 Task: Look for space in Lucas, Brazil from 2nd September, 2023 to 6th September, 2023 for 2 adults in price range Rs.15000 to Rs.20000. Place can be entire place with 1  bedroom having 1 bed and 1 bathroom. Property type can be house, flat, guest house, hotel. Booking option can be shelf check-in. Required host language is Spanish.
Action: Mouse moved to (437, 103)
Screenshot: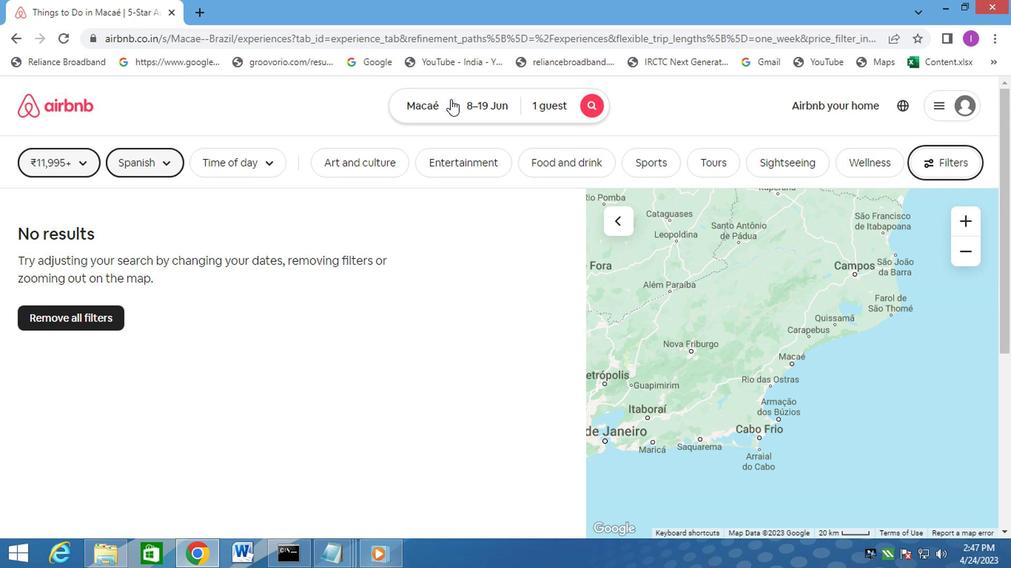 
Action: Mouse pressed left at (437, 103)
Screenshot: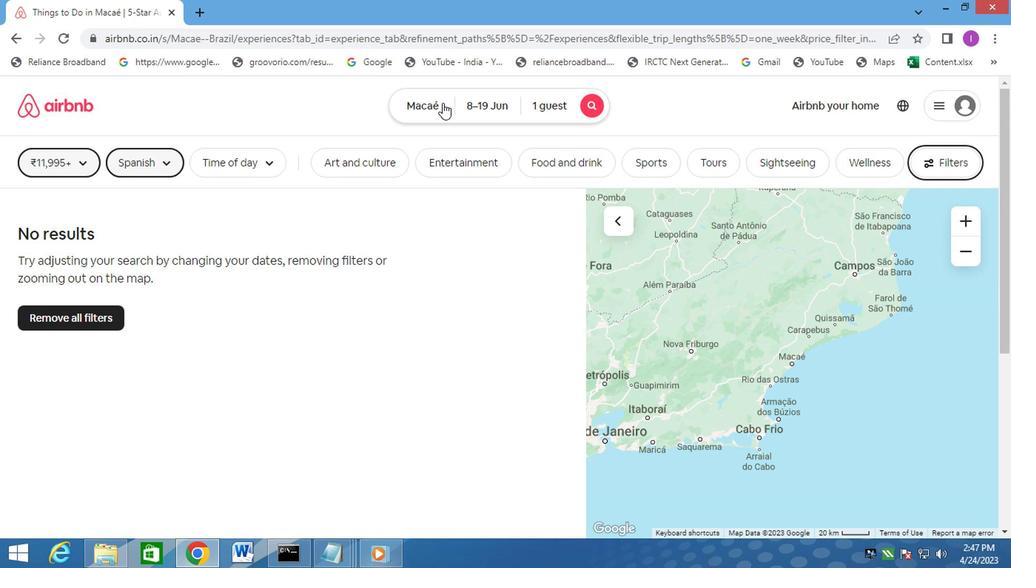 
Action: Mouse moved to (403, 159)
Screenshot: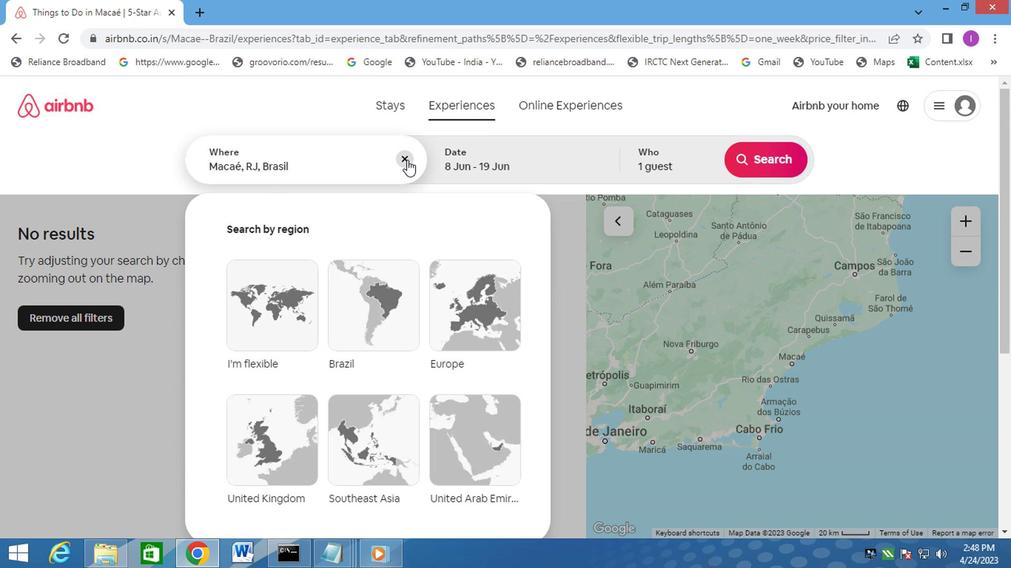 
Action: Mouse pressed left at (403, 159)
Screenshot: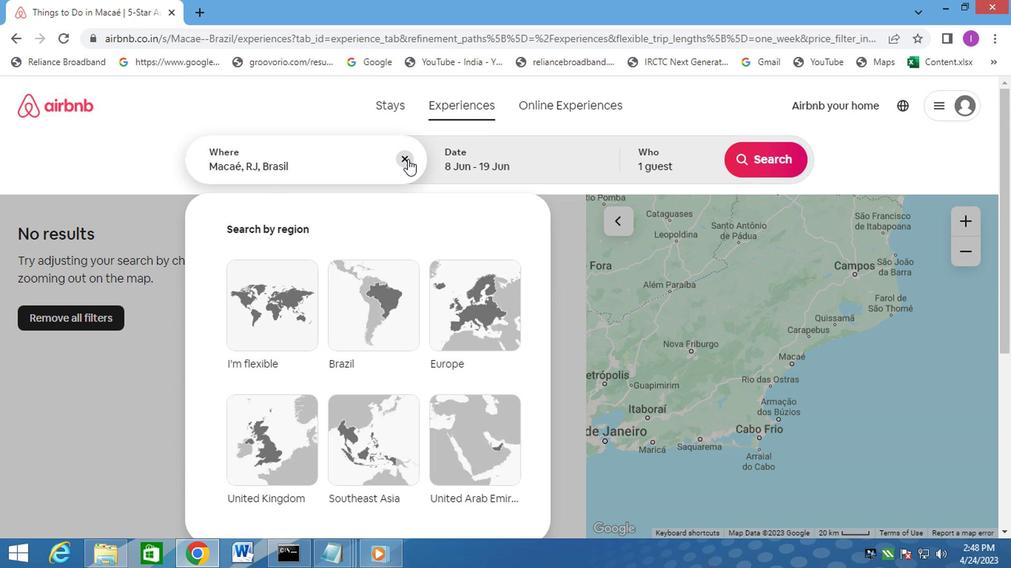 
Action: Mouse moved to (281, 166)
Screenshot: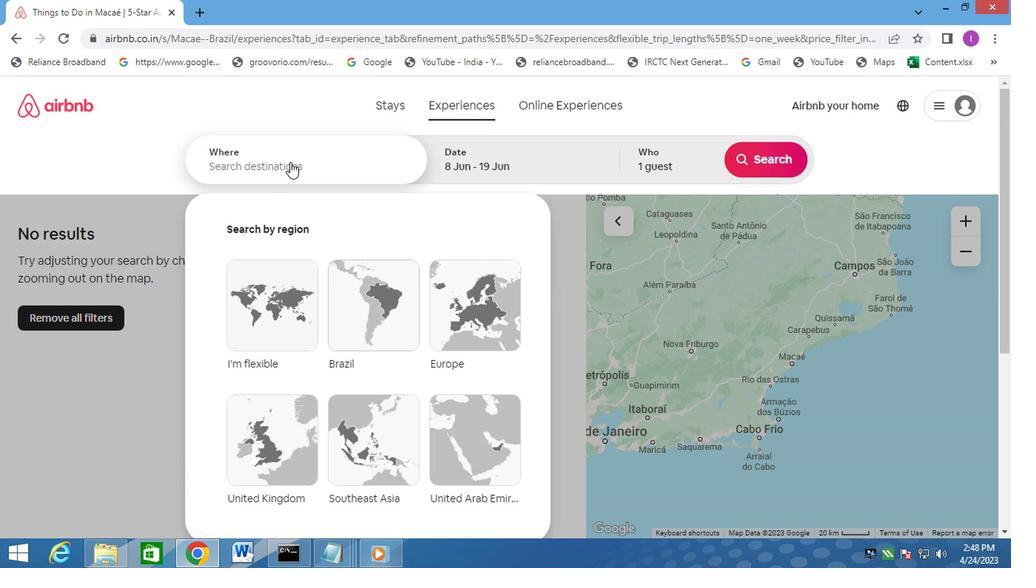 
Action: Mouse pressed left at (281, 166)
Screenshot: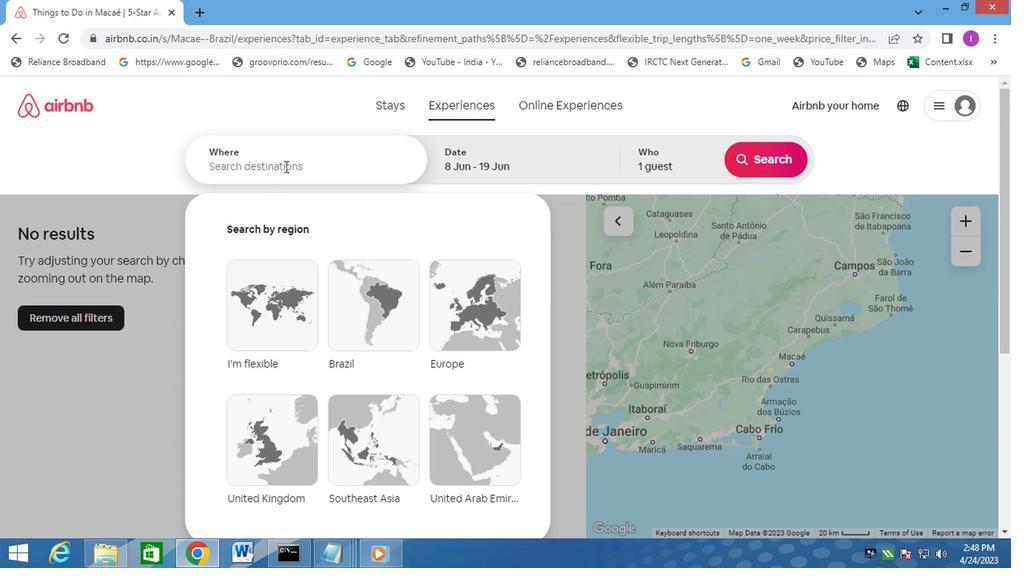 
Action: Mouse moved to (312, 173)
Screenshot: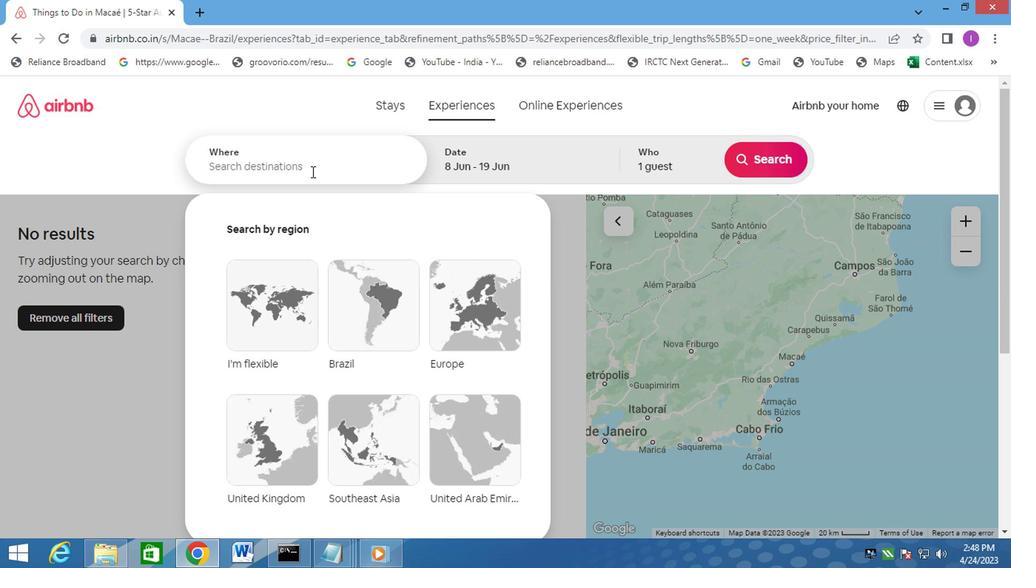 
Action: Key pressed <Key.shift>LUCAS
Screenshot: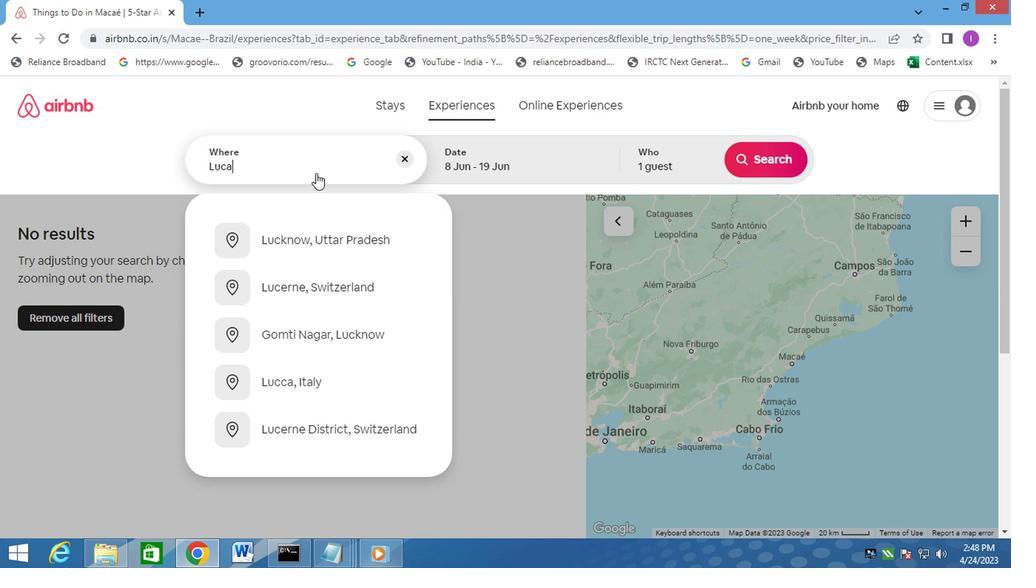 
Action: Mouse moved to (420, 134)
Screenshot: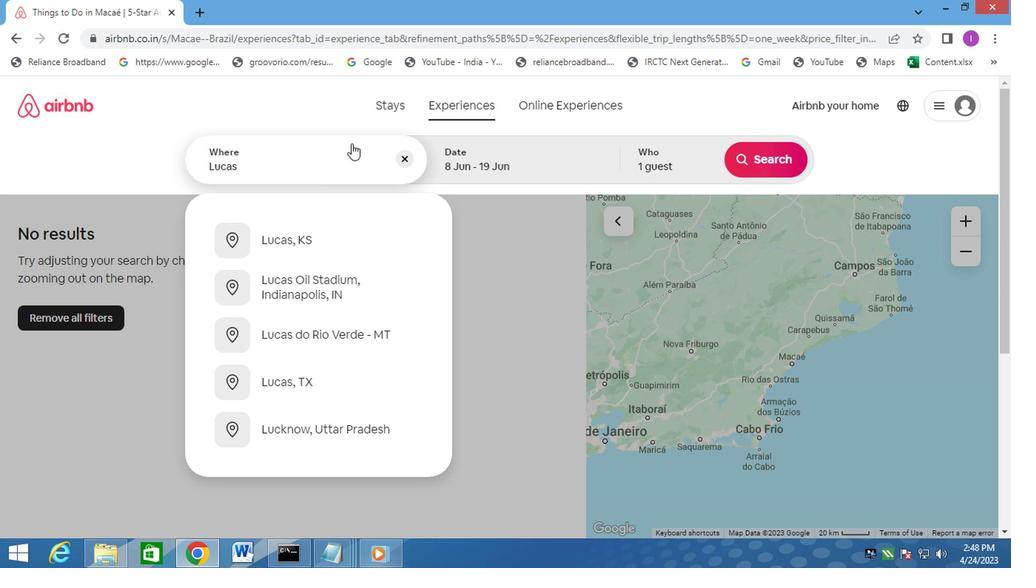 
Action: Key pressed ,<Key.shift>BRAZIL
Screenshot: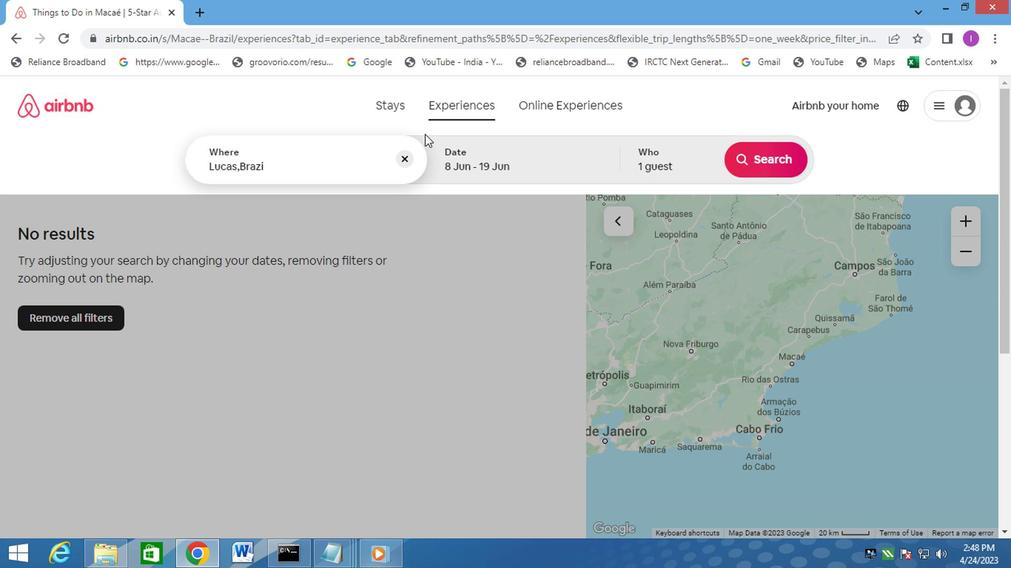 
Action: Mouse moved to (505, 172)
Screenshot: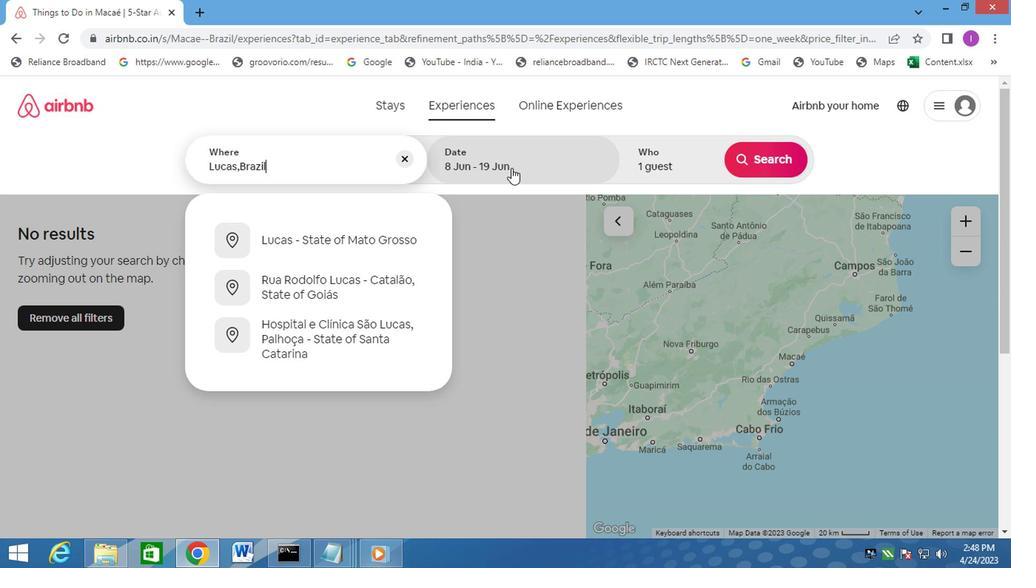 
Action: Mouse pressed left at (505, 172)
Screenshot: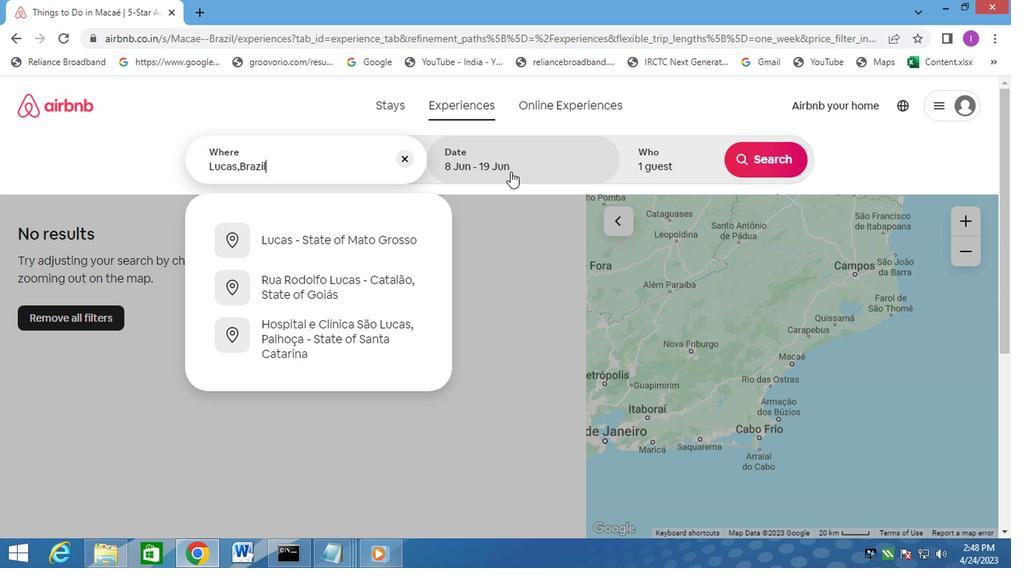 
Action: Mouse moved to (756, 243)
Screenshot: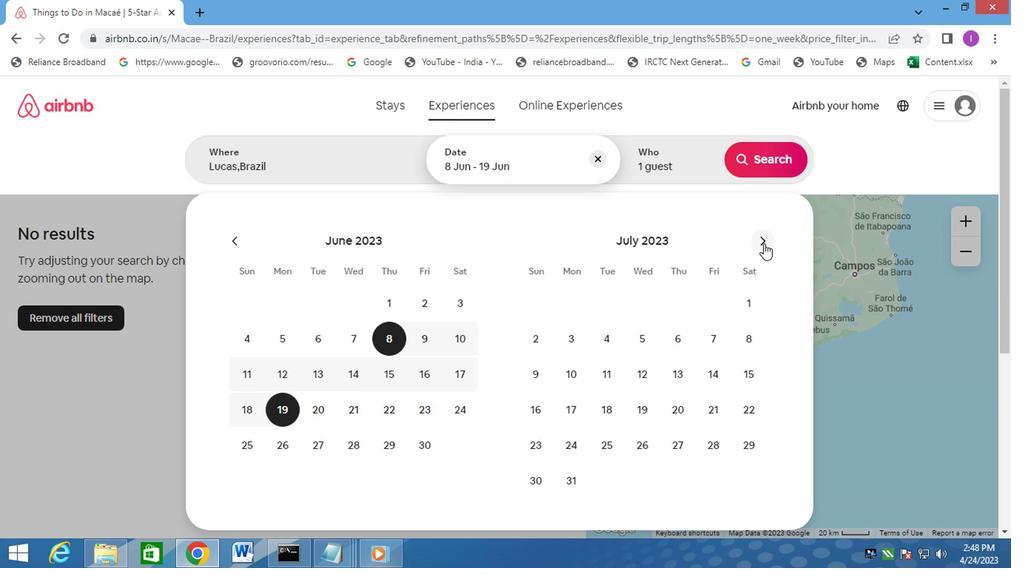 
Action: Mouse pressed left at (756, 243)
Screenshot: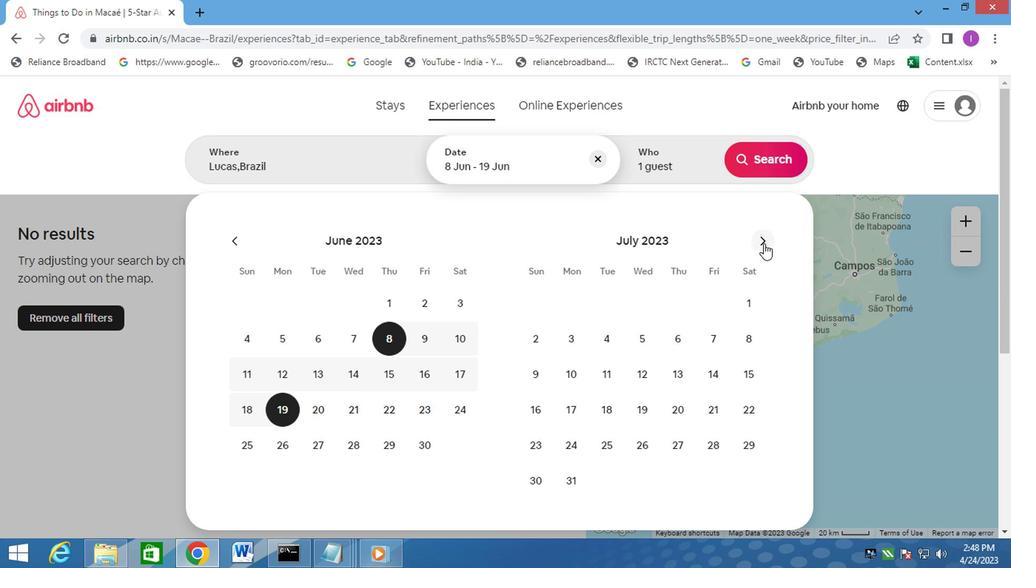 
Action: Mouse moved to (760, 239)
Screenshot: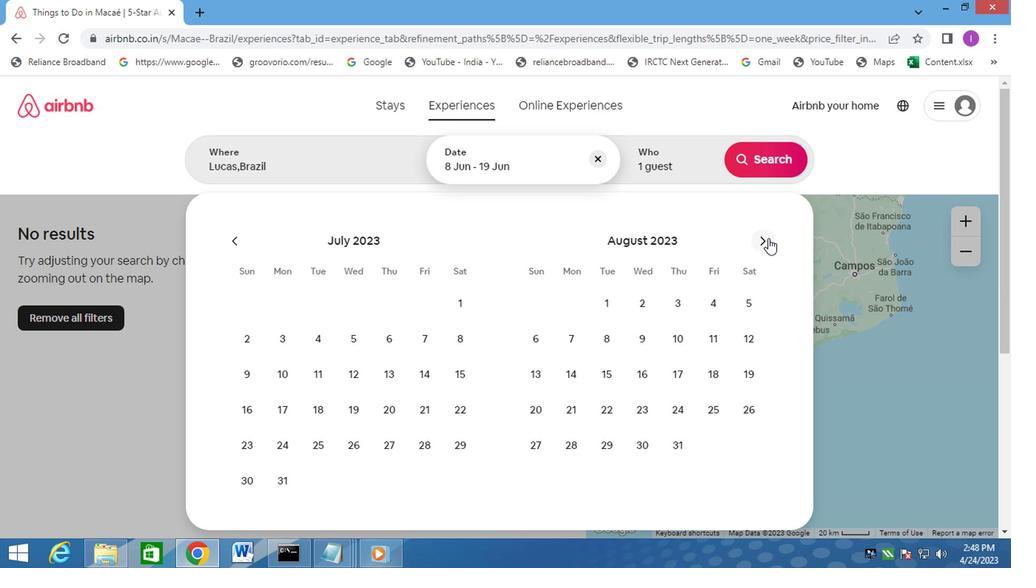 
Action: Mouse pressed left at (760, 239)
Screenshot: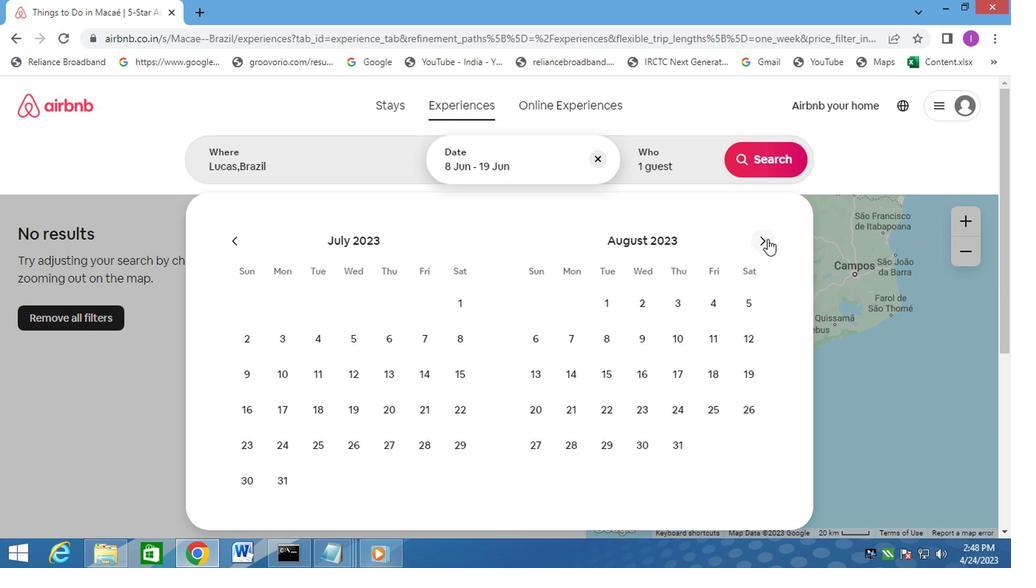 
Action: Mouse moved to (741, 301)
Screenshot: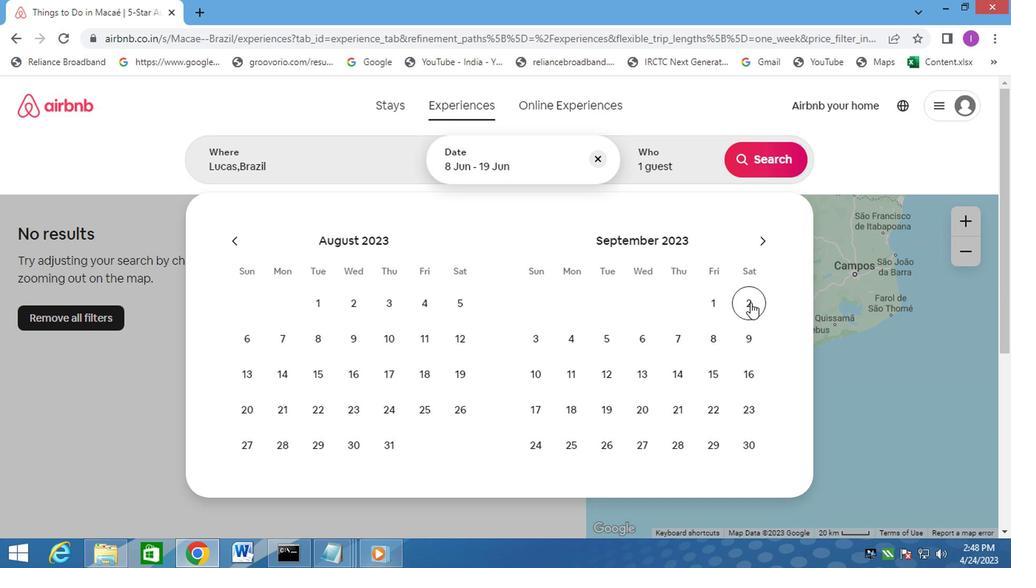 
Action: Mouse pressed left at (741, 301)
Screenshot: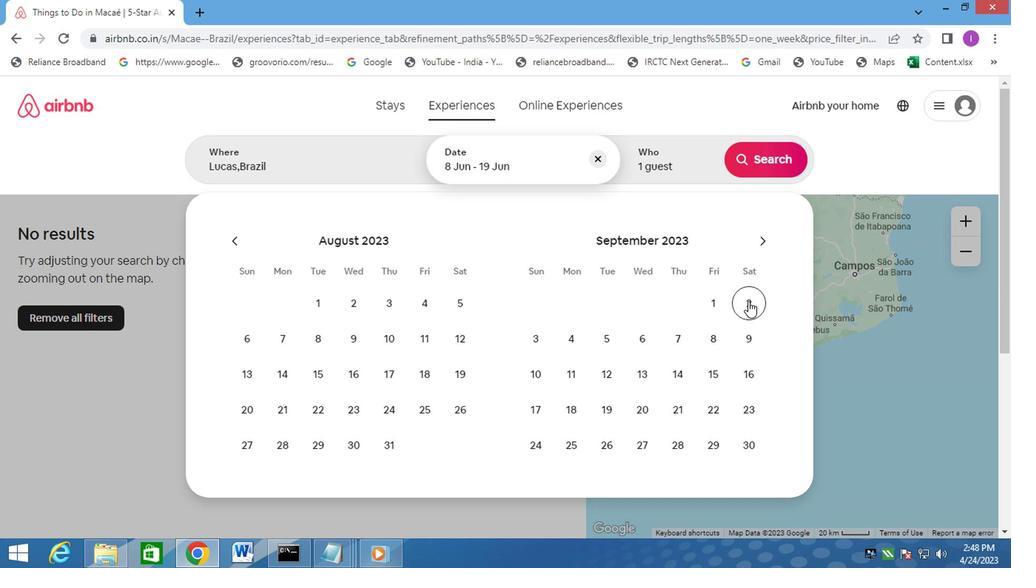 
Action: Mouse moved to (633, 338)
Screenshot: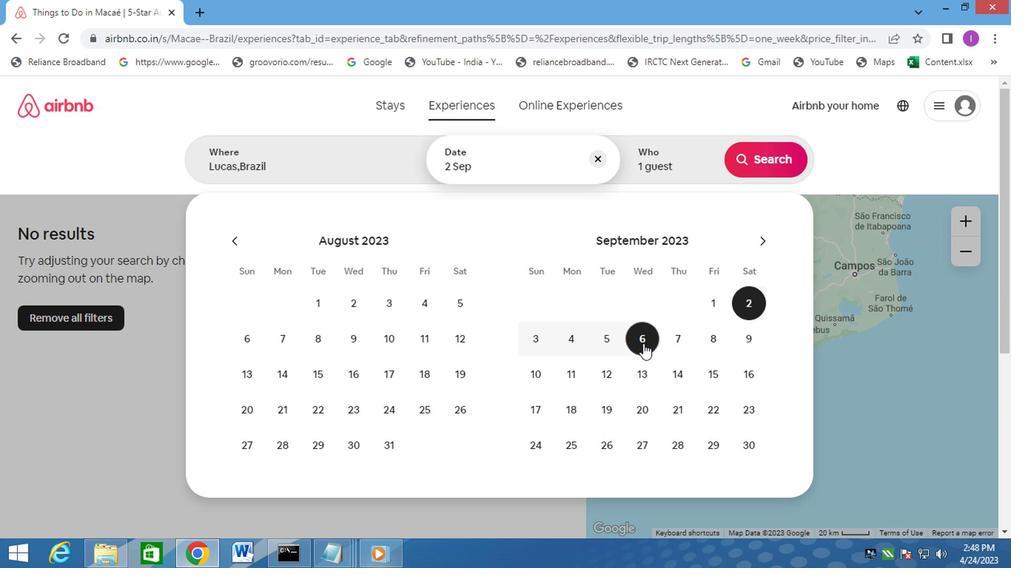 
Action: Mouse pressed left at (633, 338)
Screenshot: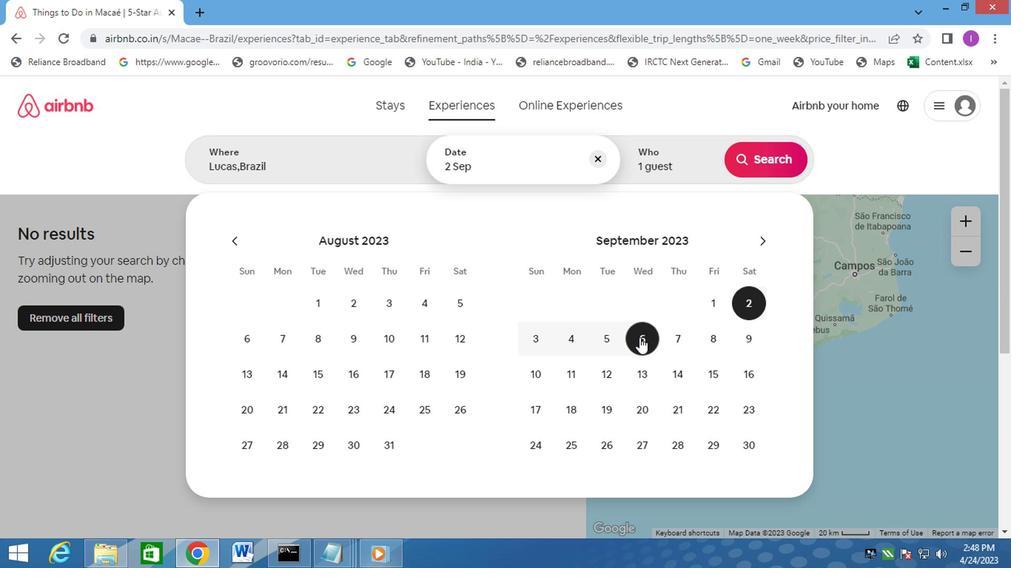 
Action: Mouse moved to (659, 167)
Screenshot: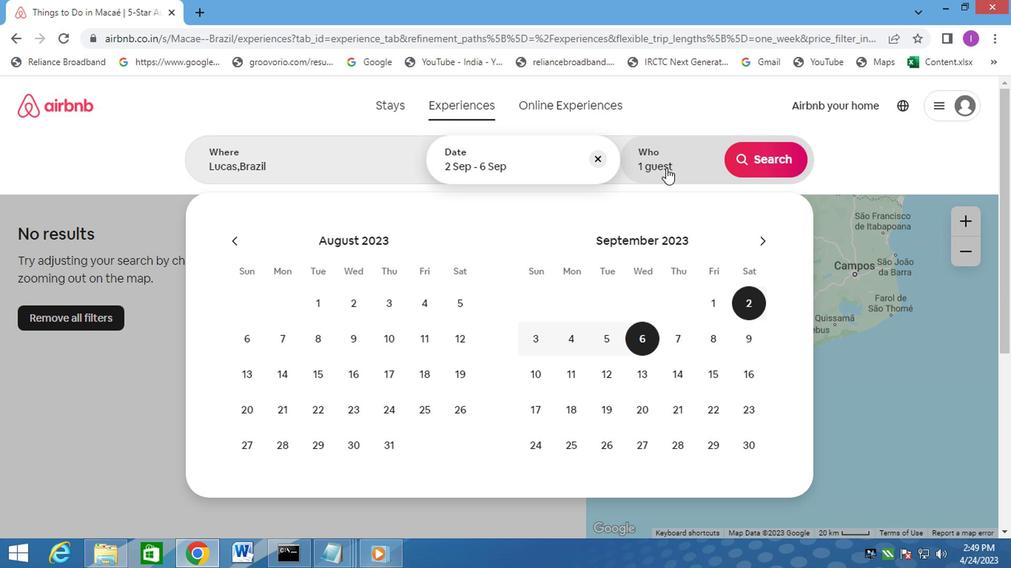 
Action: Mouse pressed left at (659, 167)
Screenshot: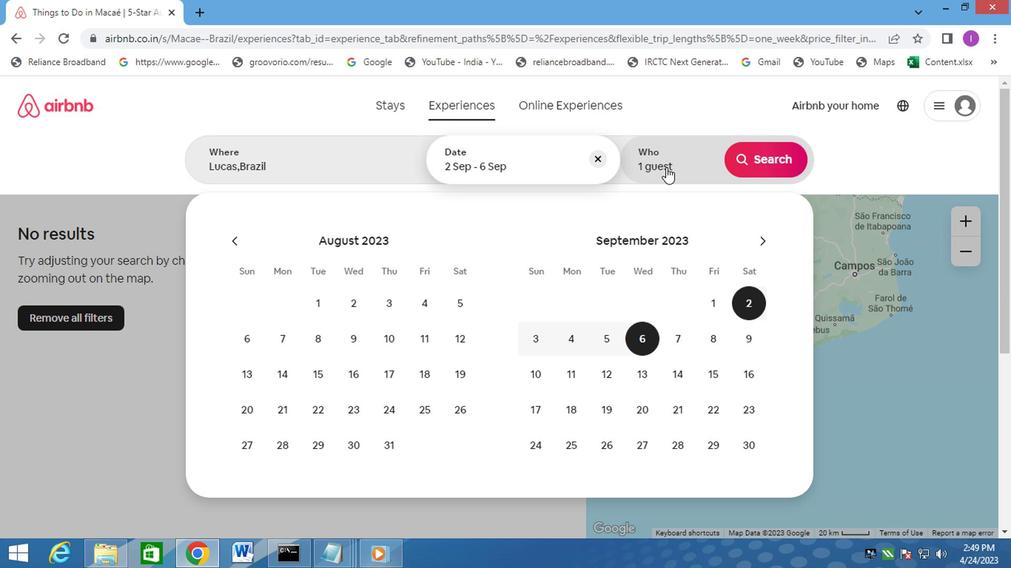 
Action: Mouse moved to (758, 238)
Screenshot: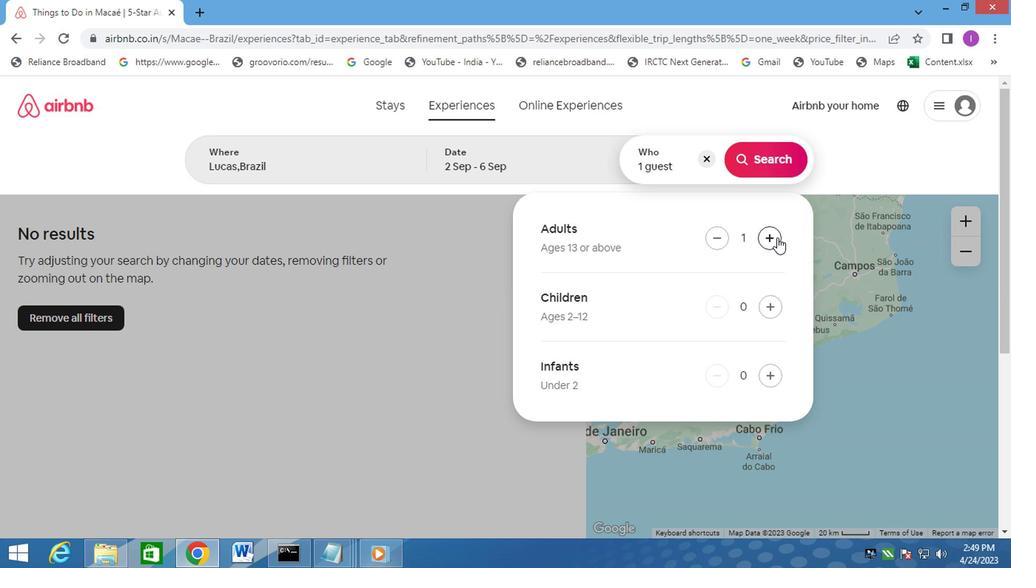 
Action: Mouse pressed left at (758, 238)
Screenshot: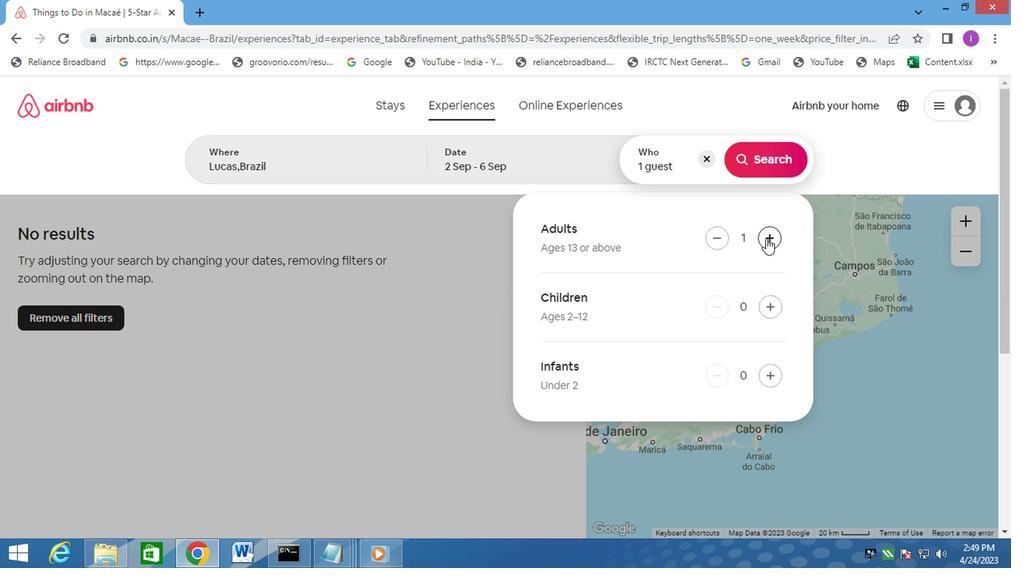 
Action: Mouse moved to (765, 163)
Screenshot: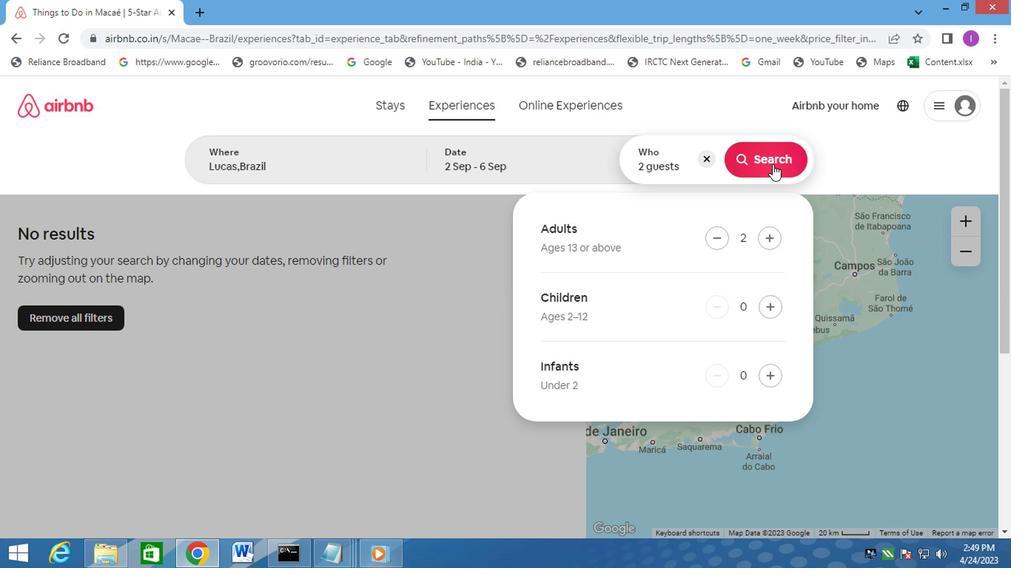 
Action: Mouse pressed left at (765, 163)
Screenshot: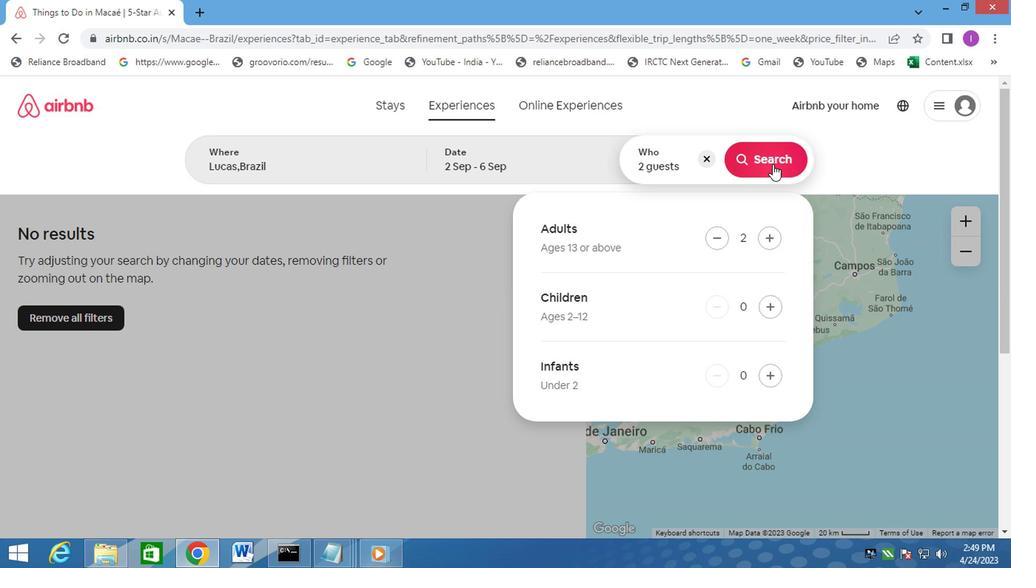 
Action: Mouse moved to (928, 170)
Screenshot: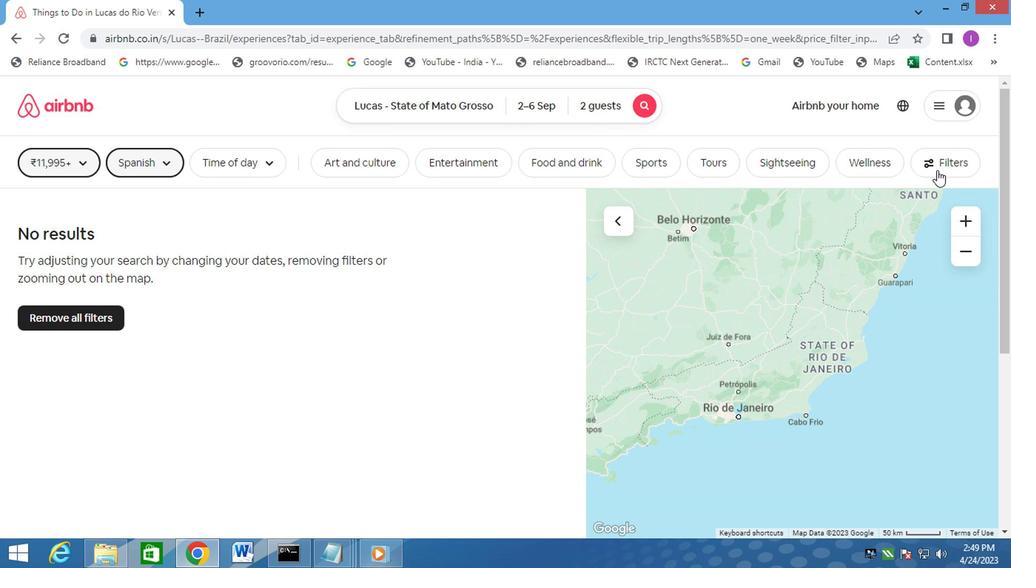 
Action: Mouse pressed left at (928, 170)
Screenshot: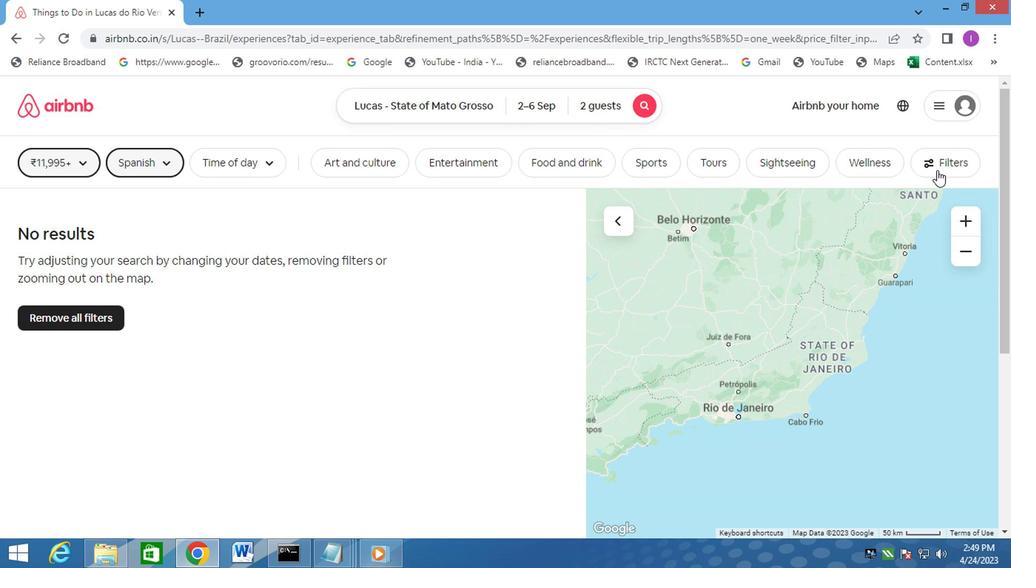 
Action: Mouse moved to (396, 263)
Screenshot: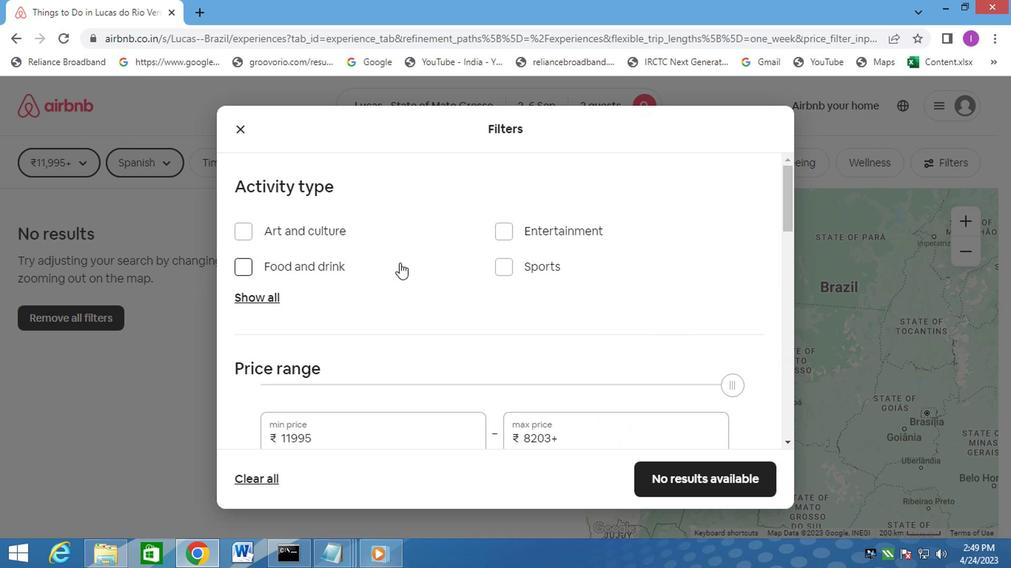 
Action: Mouse scrolled (396, 262) with delta (0, 0)
Screenshot: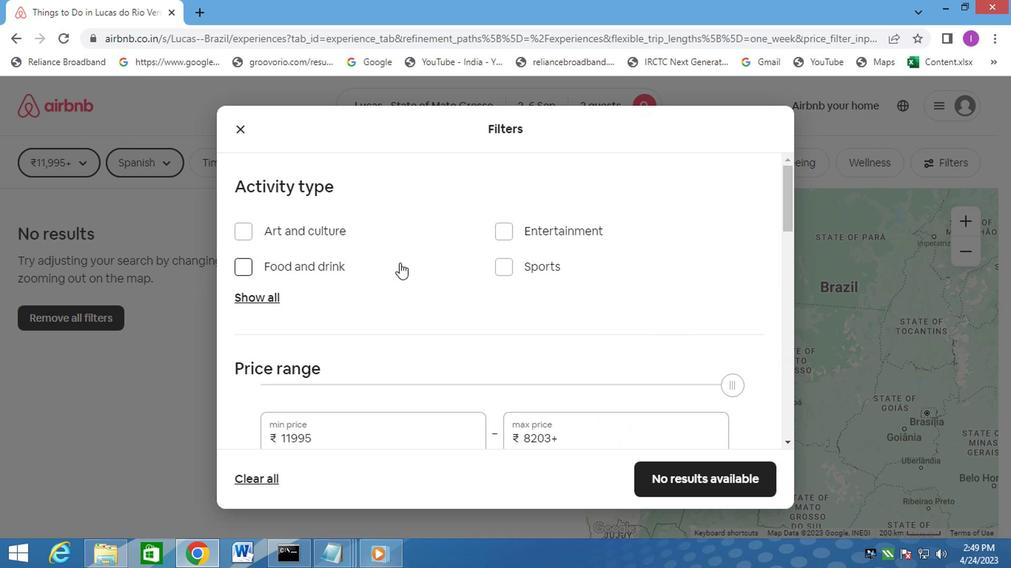 
Action: Mouse moved to (396, 268)
Screenshot: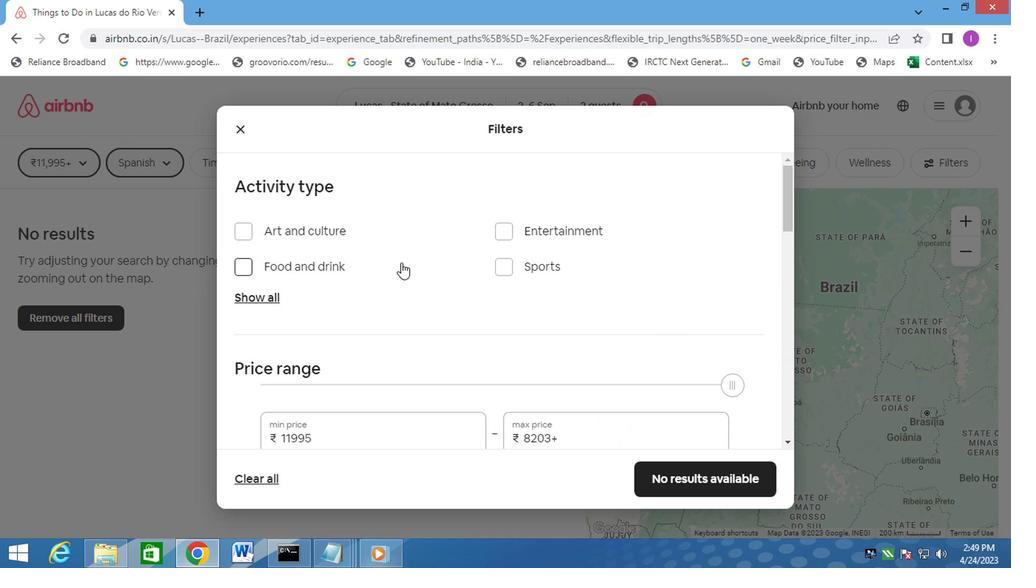 
Action: Mouse scrolled (396, 267) with delta (0, -1)
Screenshot: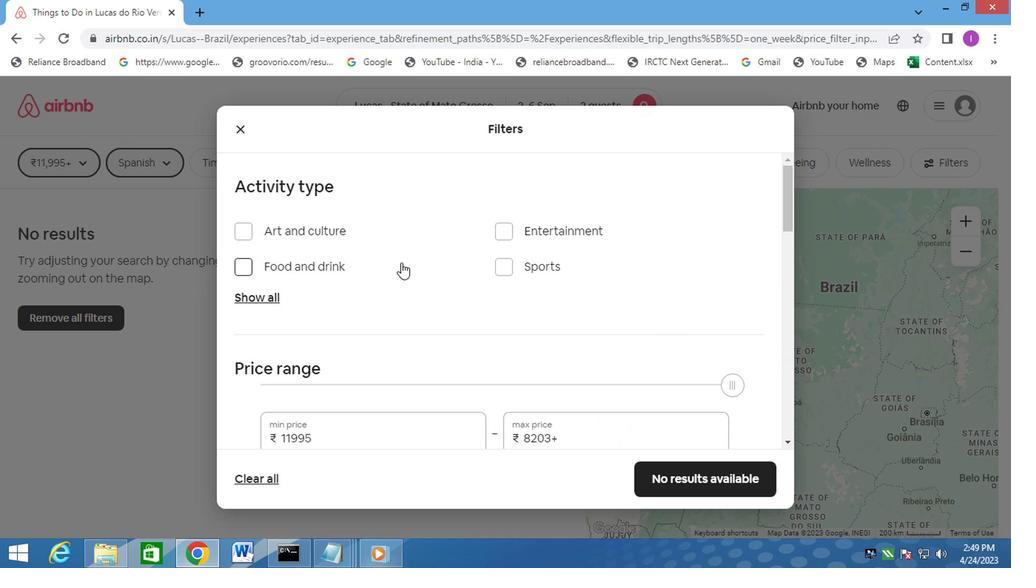 
Action: Mouse moved to (328, 292)
Screenshot: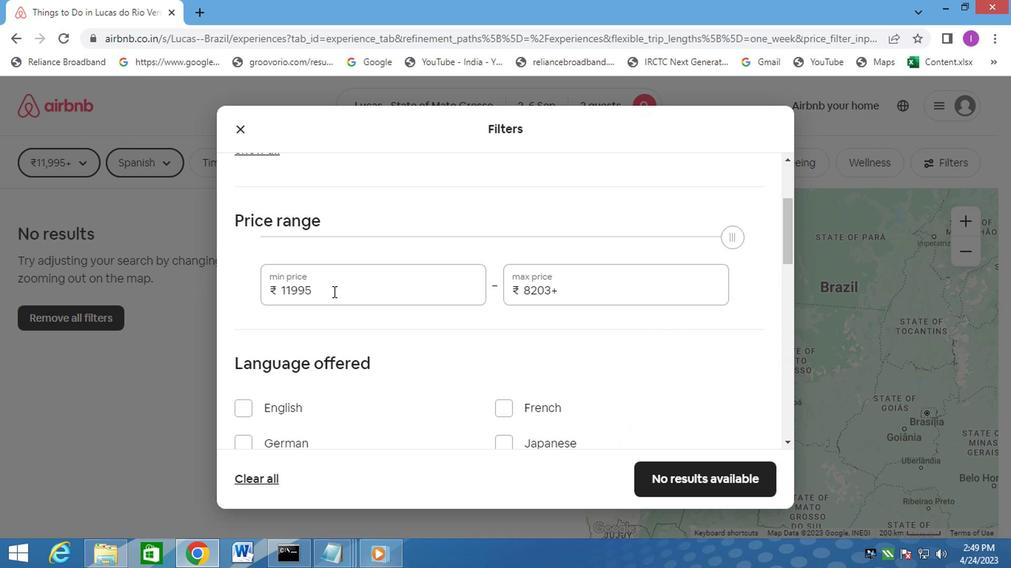 
Action: Mouse pressed left at (328, 292)
Screenshot: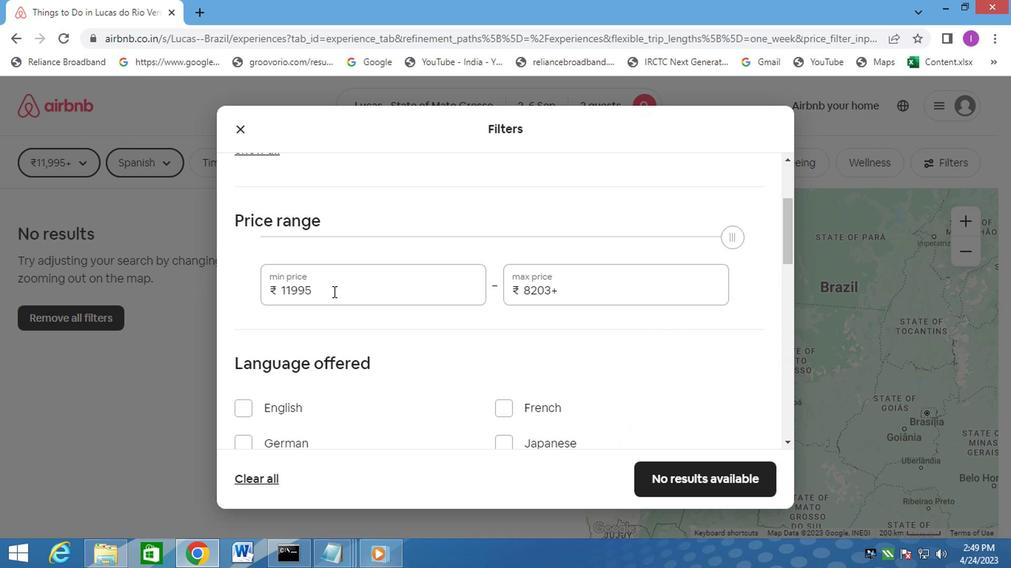
Action: Mouse moved to (526, 252)
Screenshot: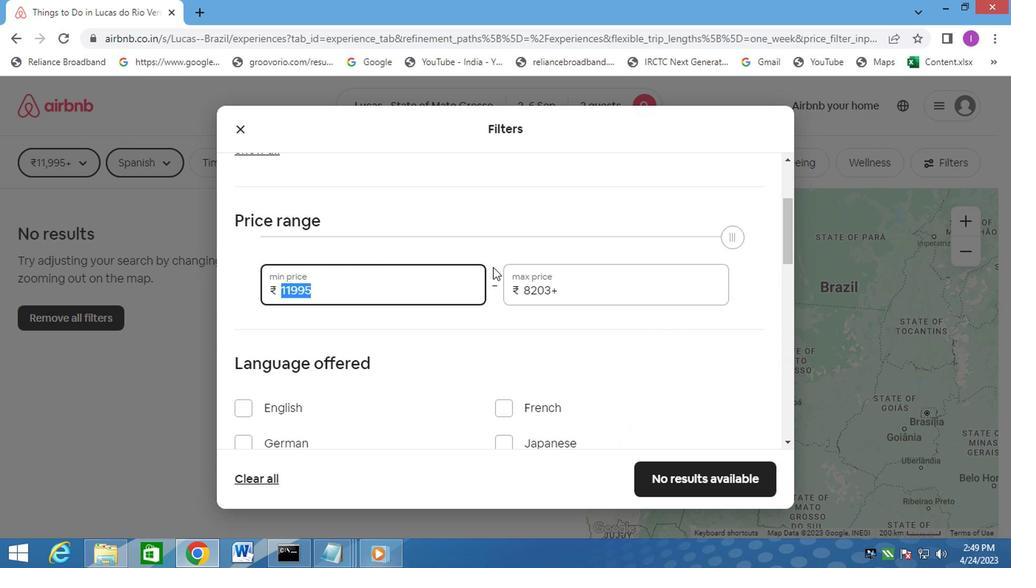 
Action: Key pressed 15000
Screenshot: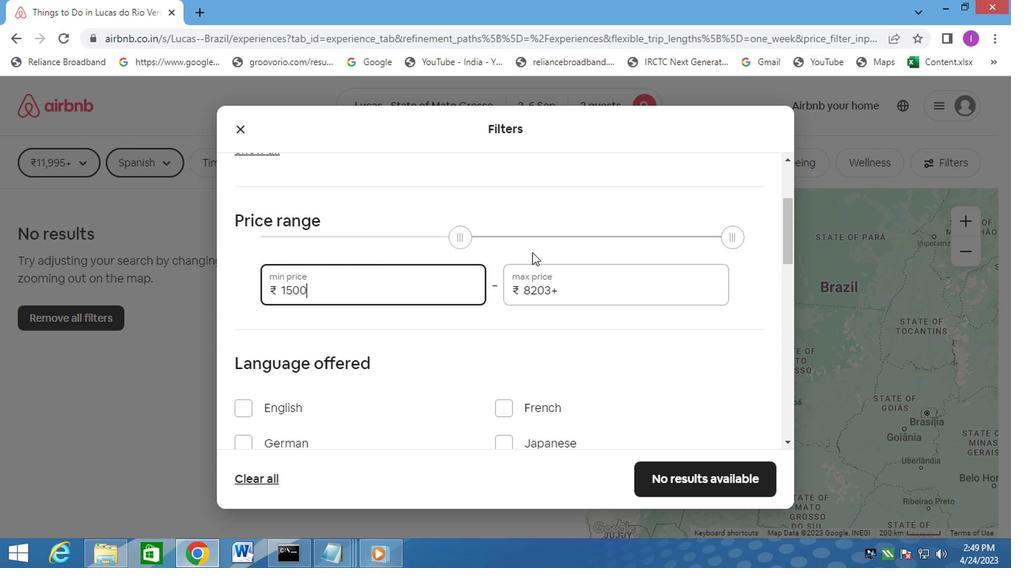 
Action: Mouse moved to (546, 248)
Screenshot: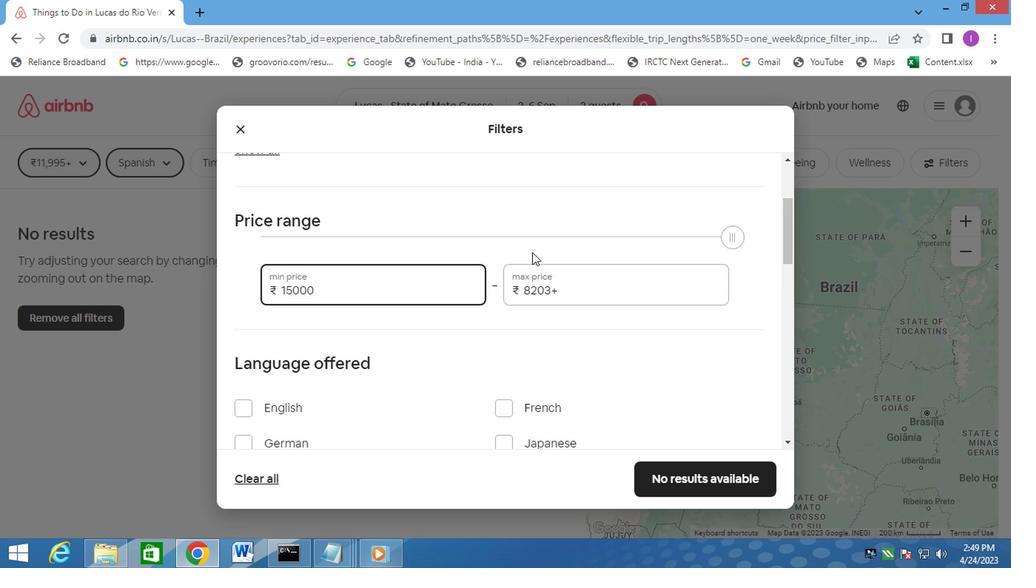 
Action: Mouse scrolled (546, 247) with delta (0, -1)
Screenshot: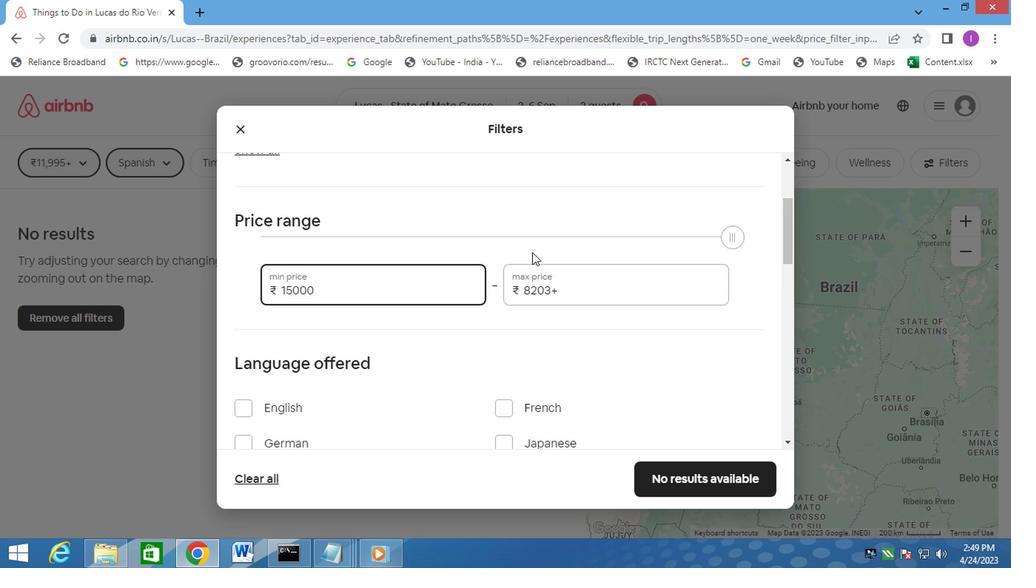 
Action: Mouse moved to (565, 215)
Screenshot: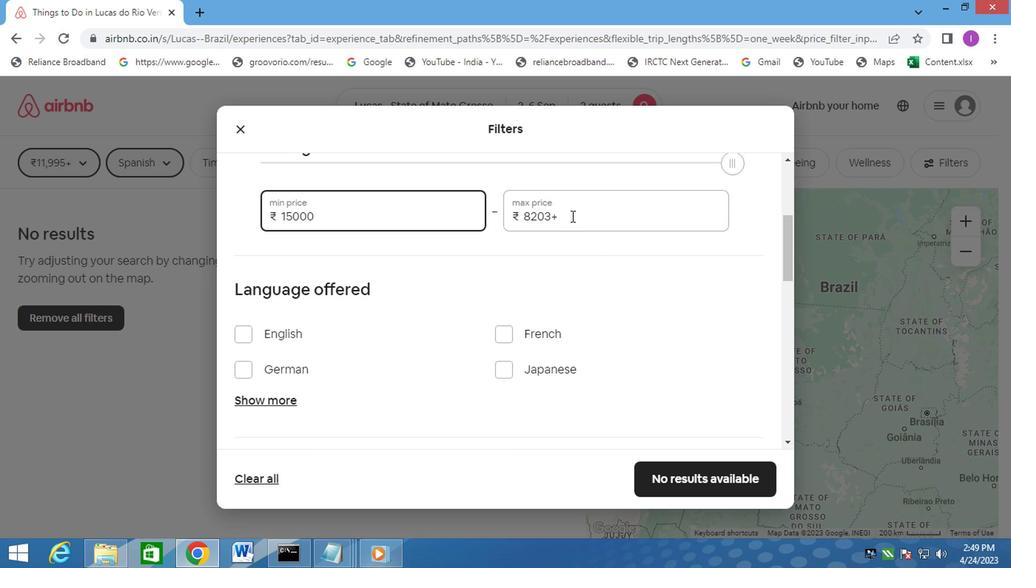 
Action: Mouse pressed left at (565, 215)
Screenshot: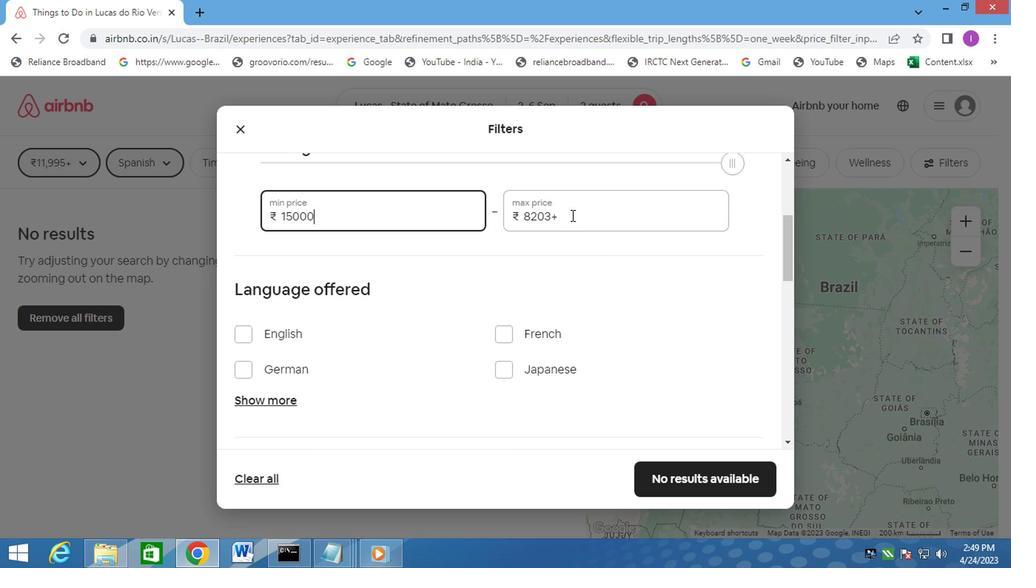 
Action: Mouse moved to (713, 214)
Screenshot: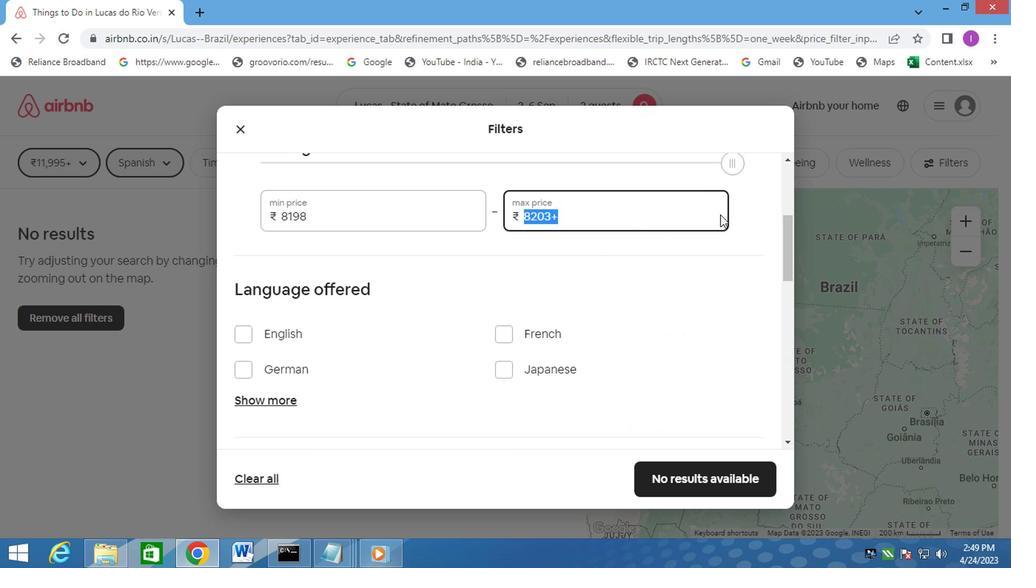 
Action: Key pressed 20000
Screenshot: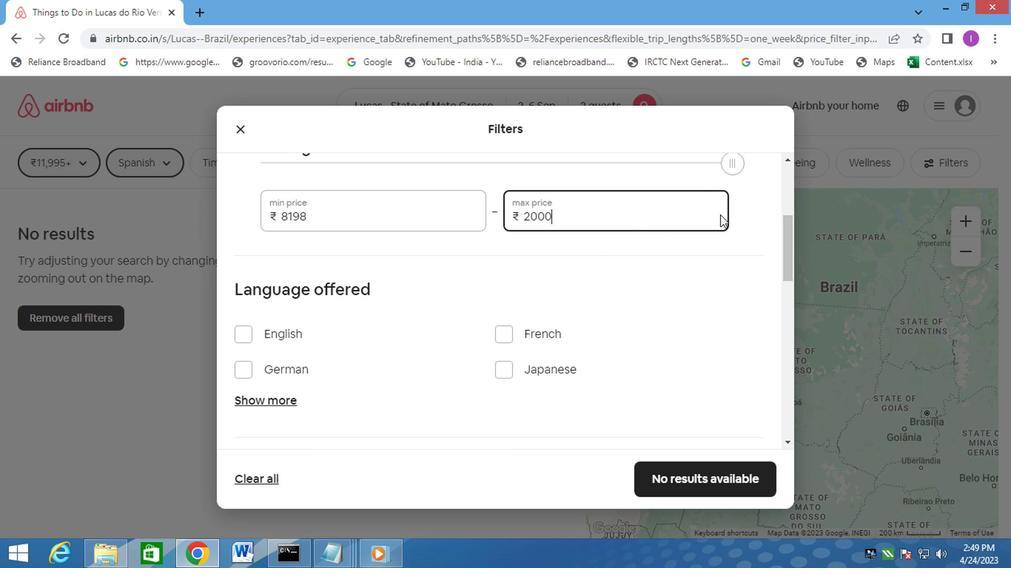 
Action: Mouse moved to (344, 213)
Screenshot: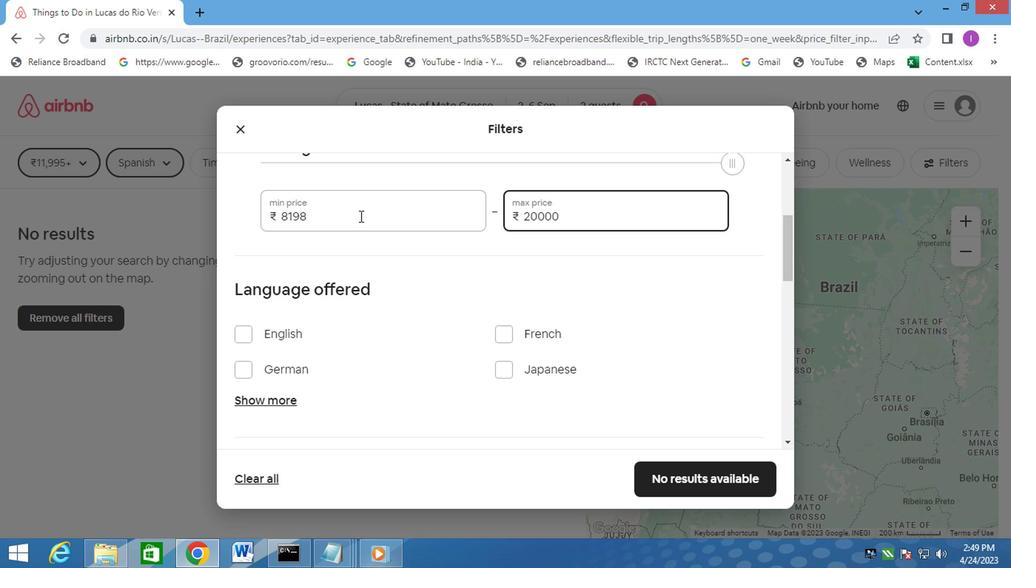 
Action: Mouse pressed left at (344, 213)
Screenshot: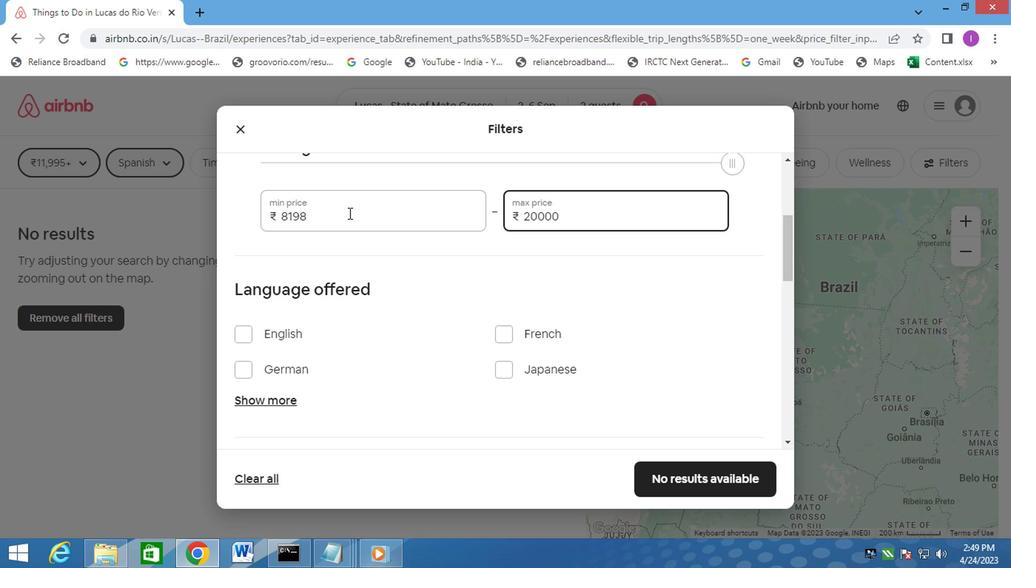 
Action: Mouse moved to (270, 217)
Screenshot: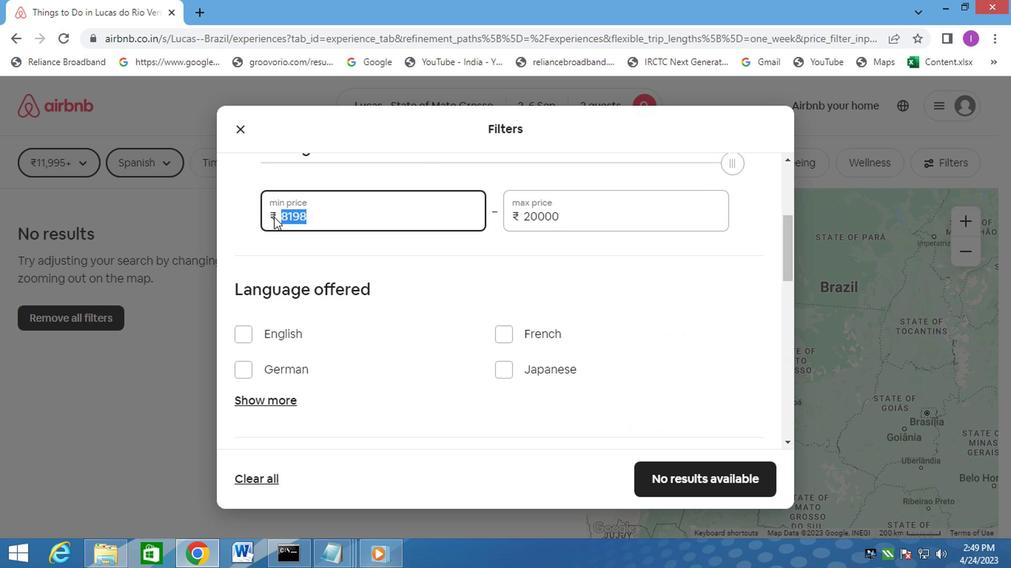 
Action: Mouse pressed left at (270, 217)
Screenshot: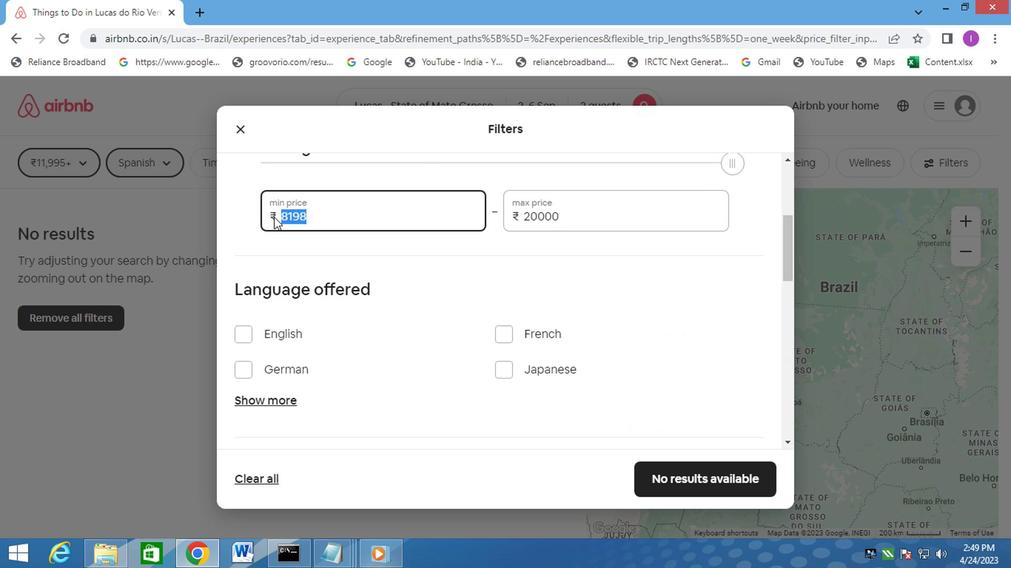 
Action: Mouse pressed left at (270, 217)
Screenshot: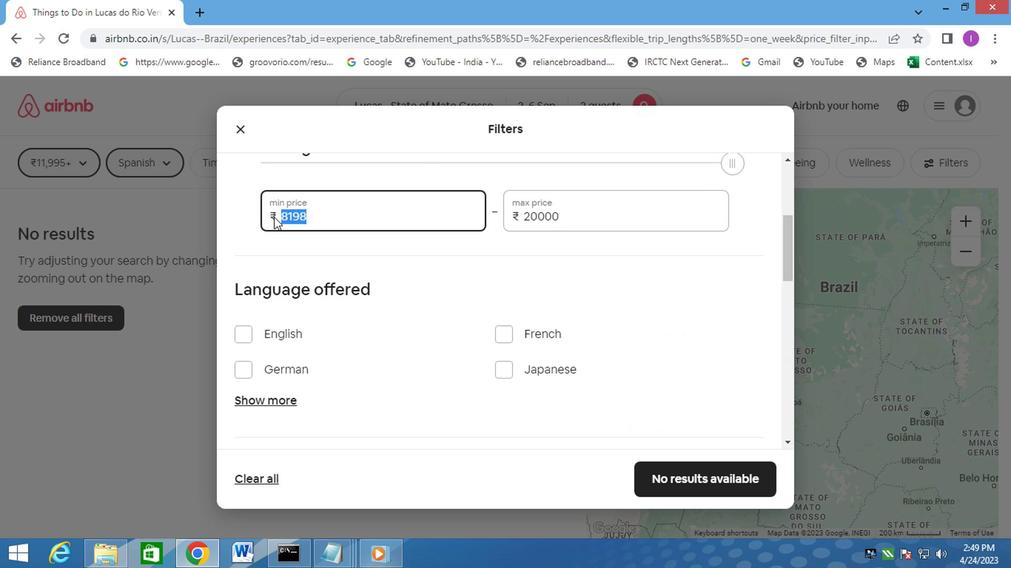 
Action: Mouse moved to (468, 184)
Screenshot: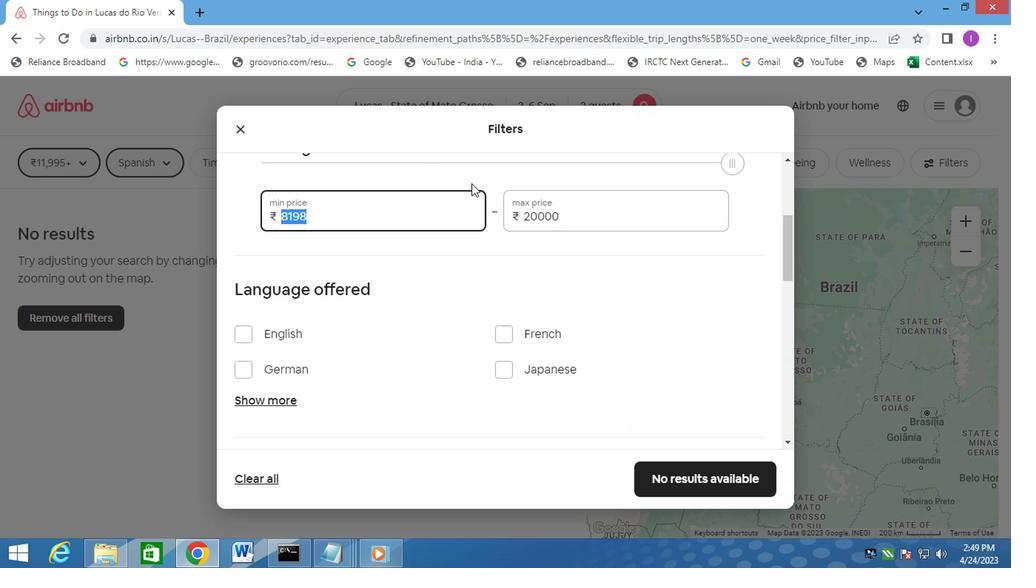 
Action: Key pressed 15000
Screenshot: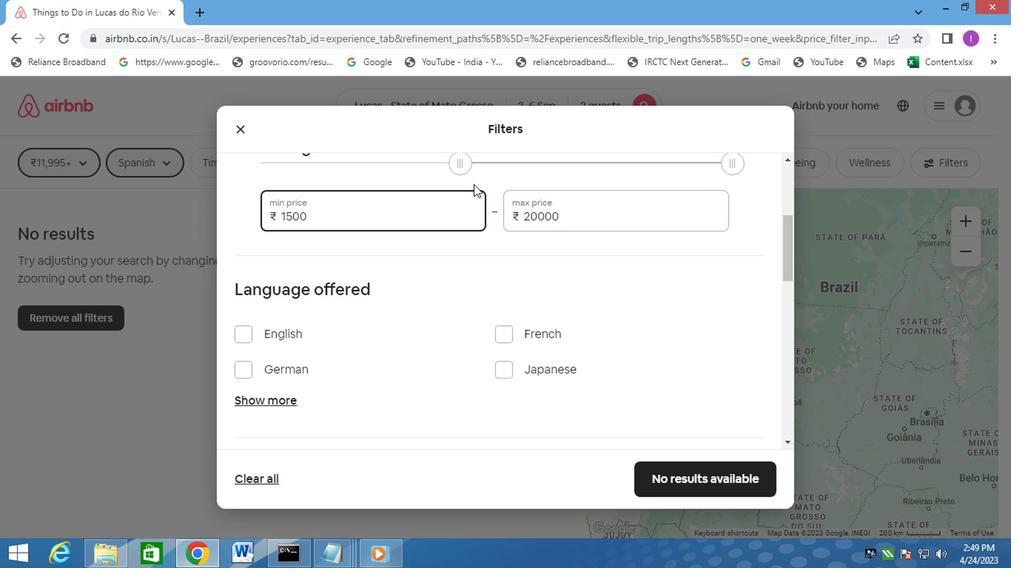 
Action: Mouse moved to (279, 403)
Screenshot: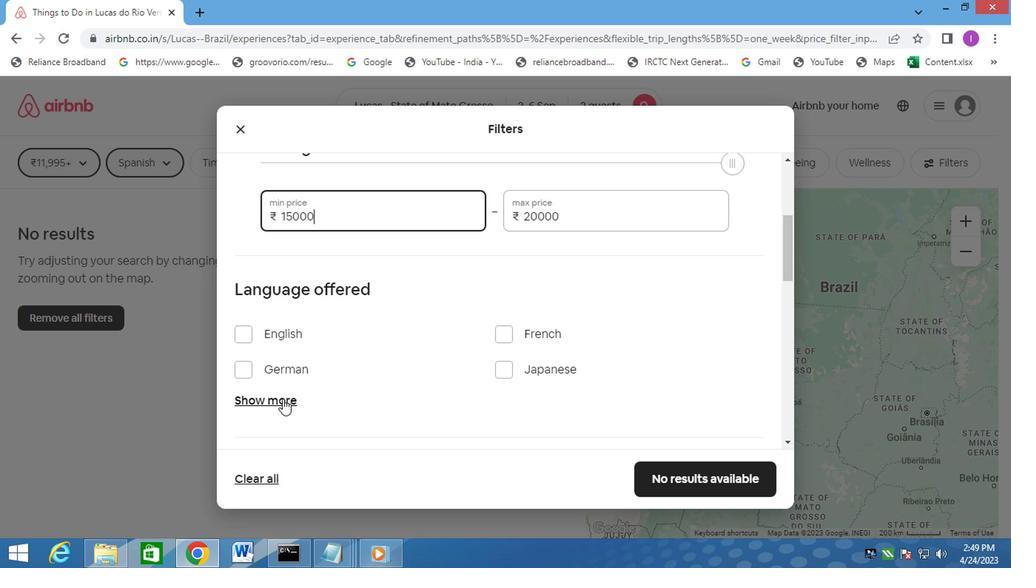 
Action: Mouse pressed left at (279, 403)
Screenshot: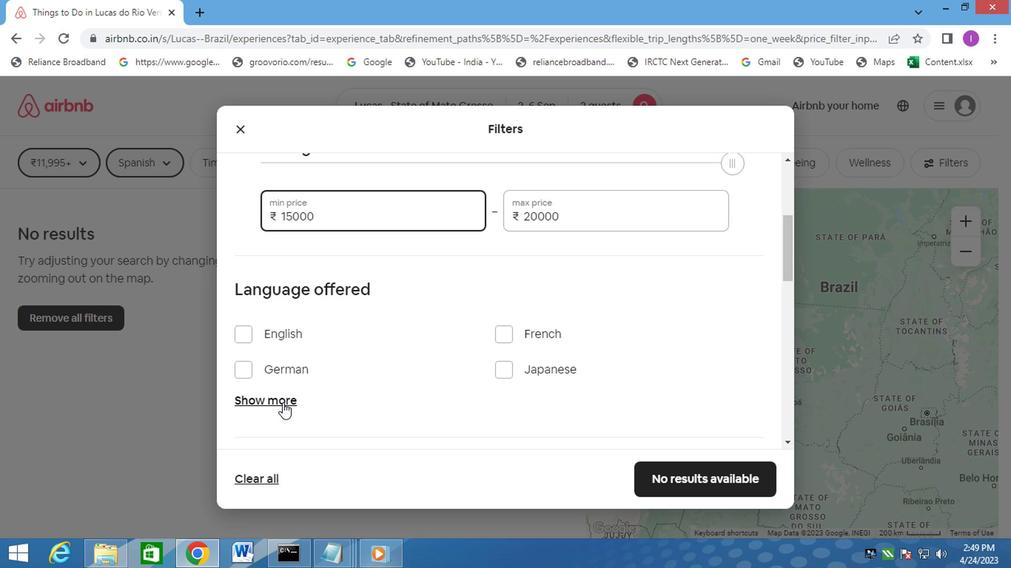 
Action: Mouse moved to (381, 388)
Screenshot: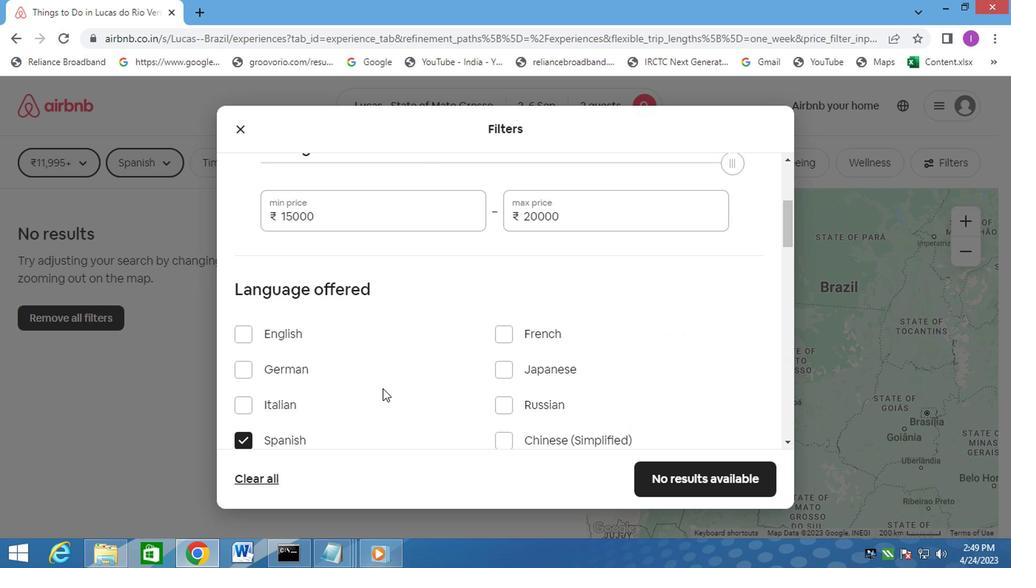 
Action: Mouse scrolled (381, 388) with delta (0, 0)
Screenshot: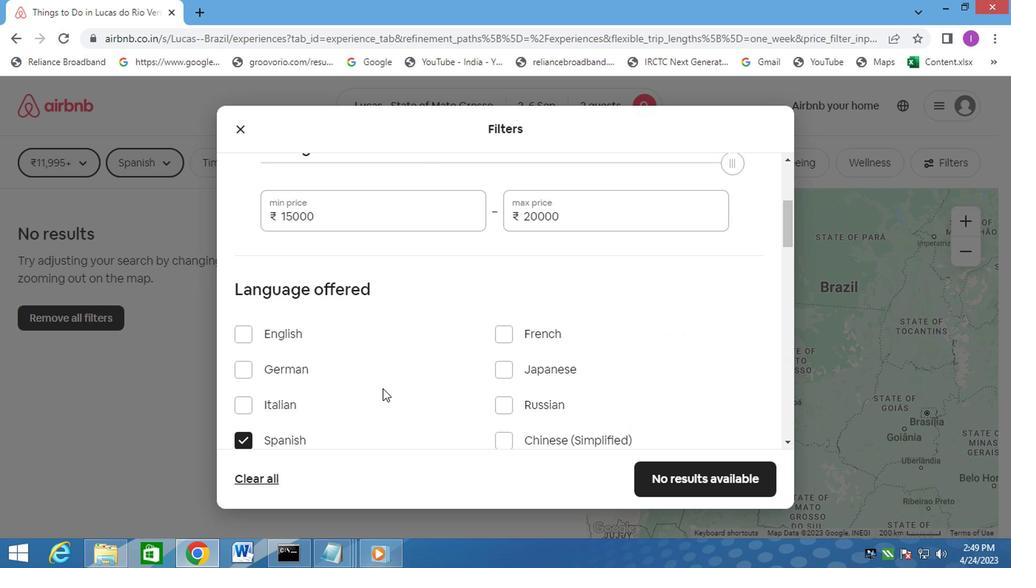 
Action: Mouse moved to (441, 413)
Screenshot: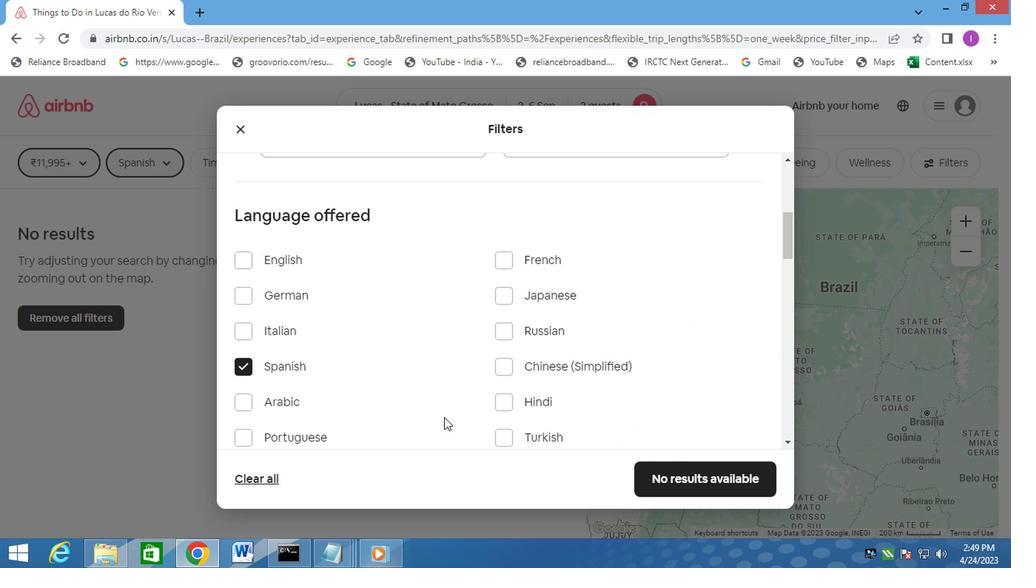 
Action: Mouse scrolled (441, 413) with delta (0, 0)
Screenshot: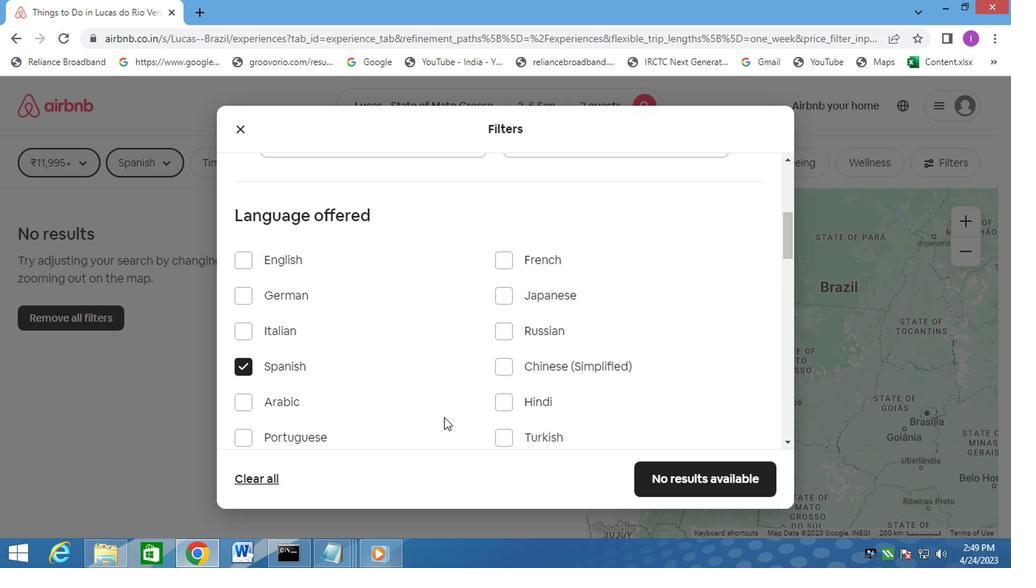 
Action: Mouse scrolled (441, 413) with delta (0, 0)
Screenshot: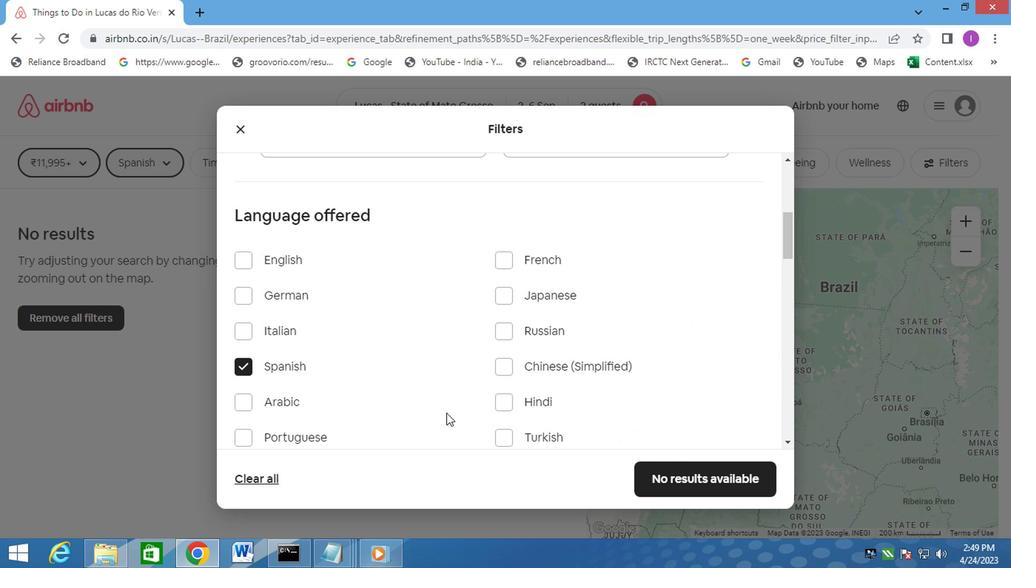 
Action: Mouse scrolled (441, 413) with delta (0, 0)
Screenshot: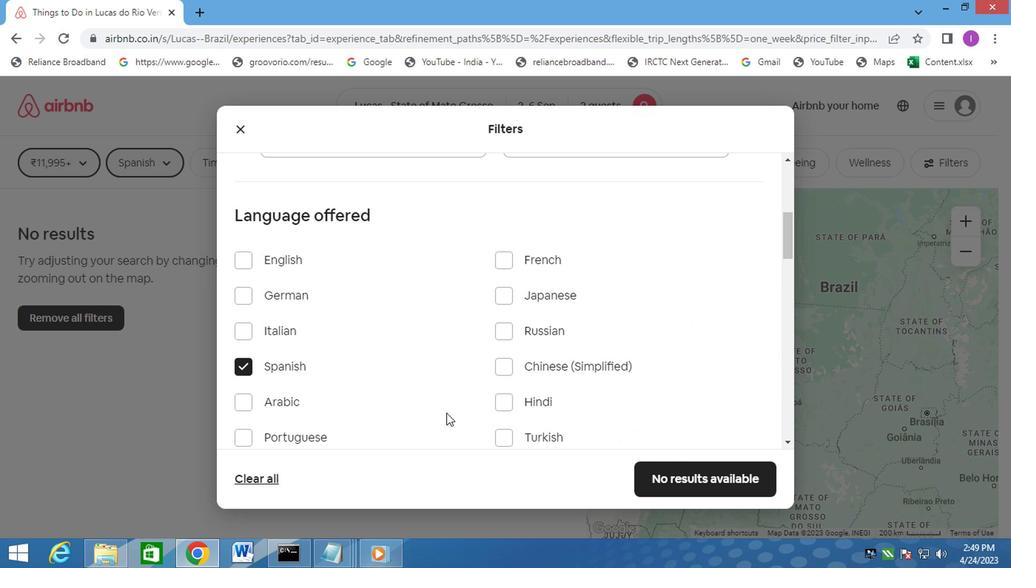 
Action: Mouse moved to (445, 402)
Screenshot: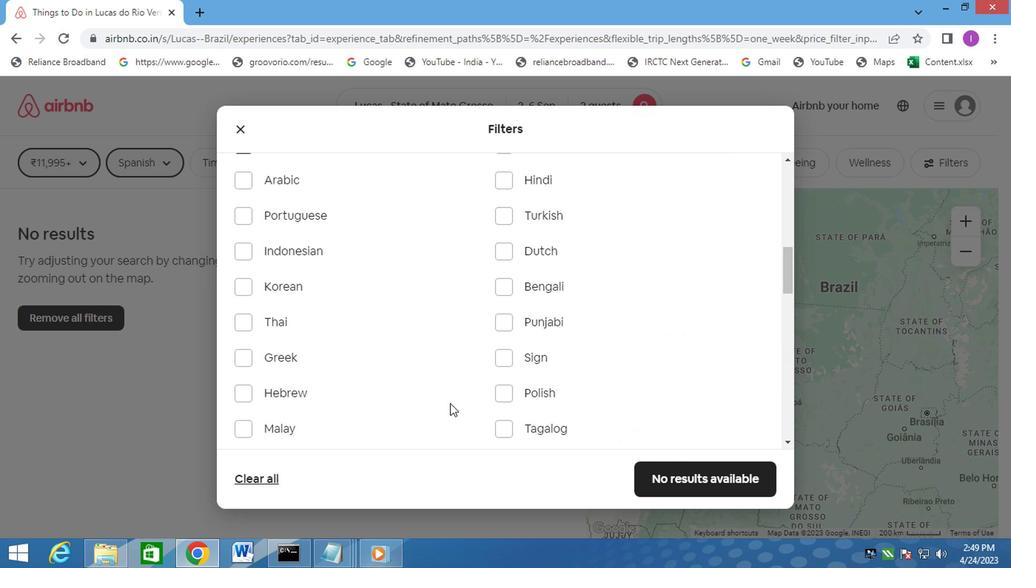 
Action: Mouse scrolled (445, 401) with delta (0, -1)
Screenshot: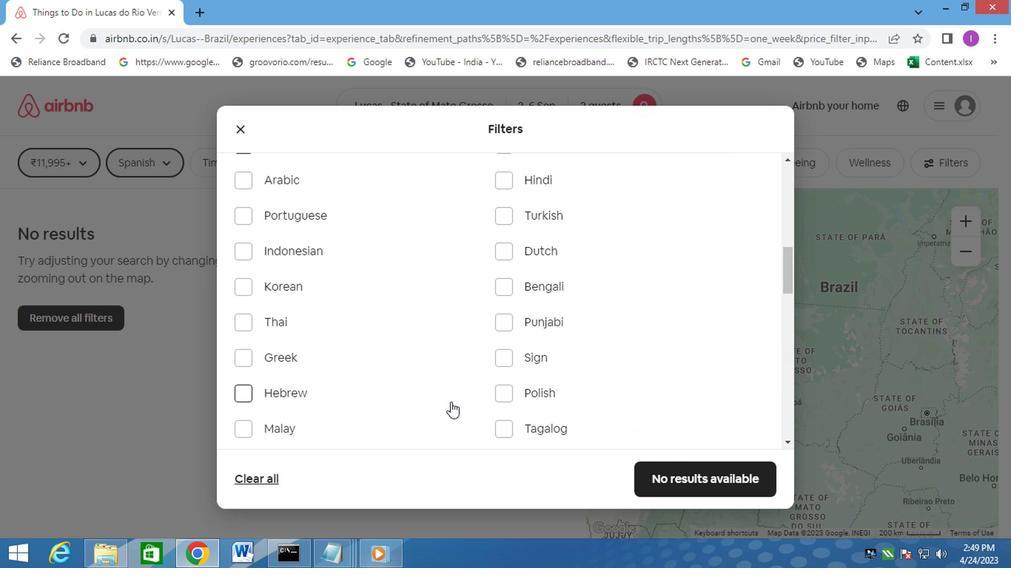 
Action: Mouse scrolled (445, 401) with delta (0, -1)
Screenshot: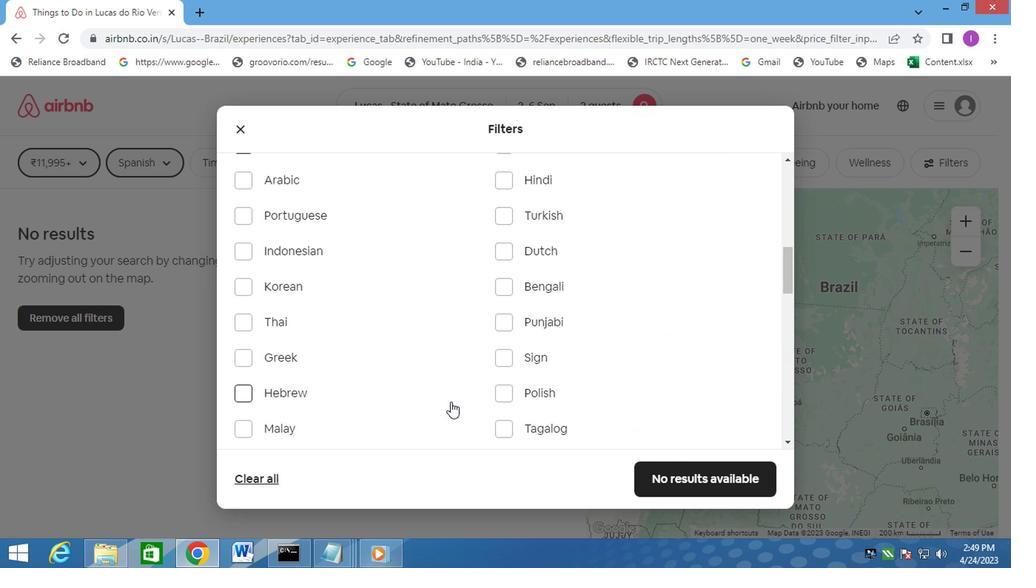 
Action: Mouse scrolled (445, 401) with delta (0, -1)
Screenshot: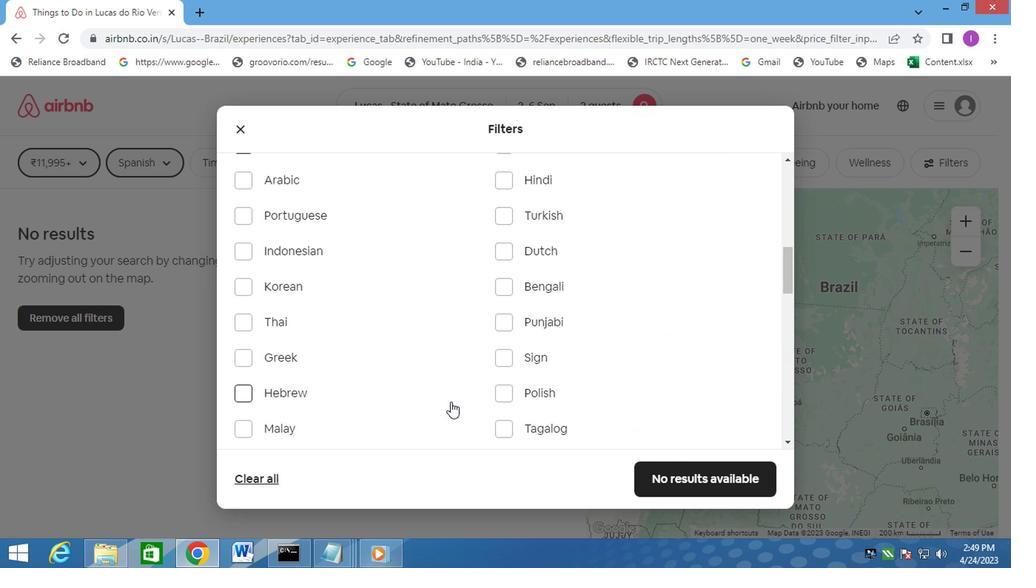 
Action: Mouse moved to (456, 397)
Screenshot: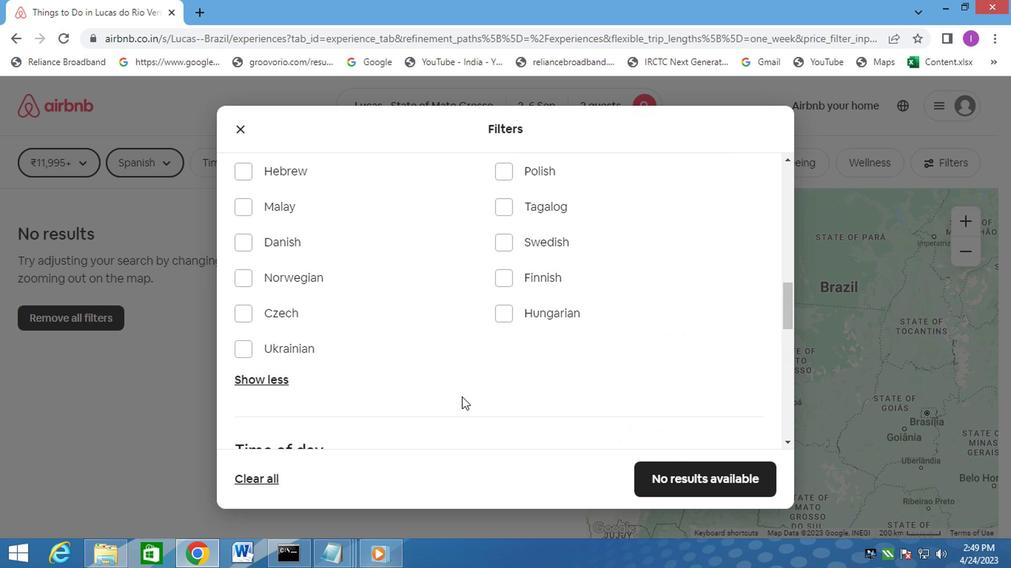 
Action: Mouse scrolled (456, 397) with delta (0, 0)
Screenshot: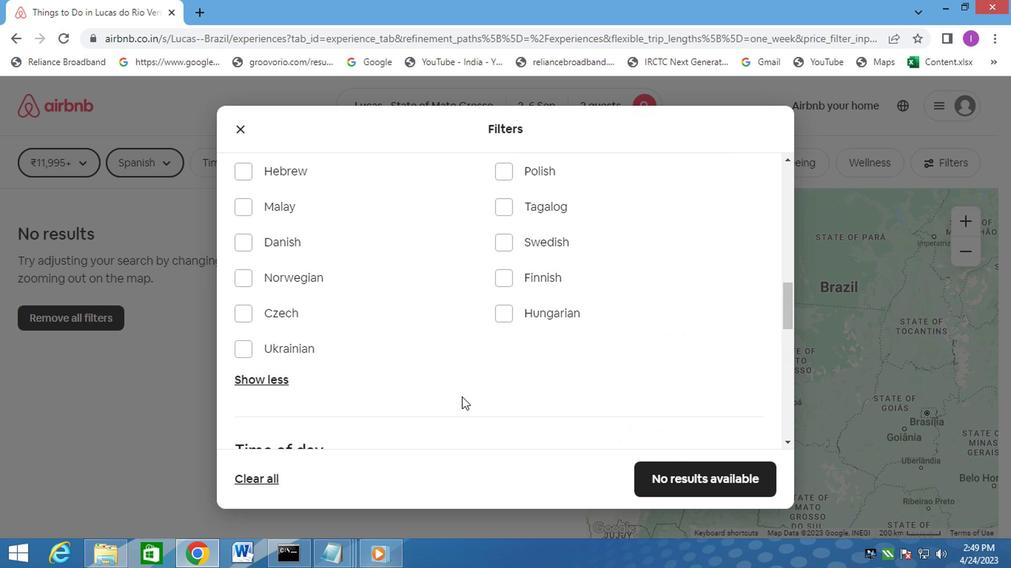 
Action: Mouse moved to (458, 397)
Screenshot: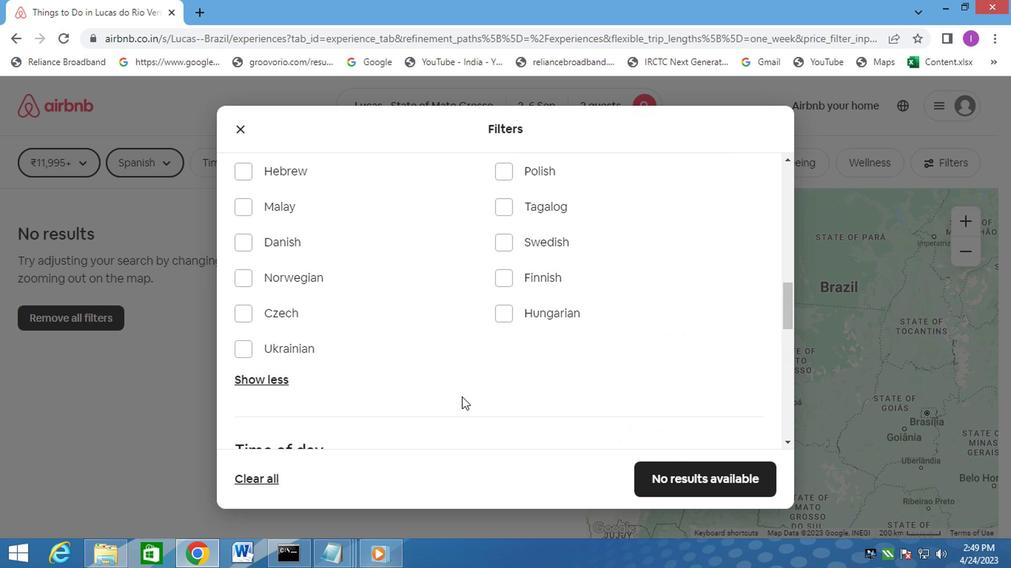 
Action: Mouse scrolled (458, 397) with delta (0, 0)
Screenshot: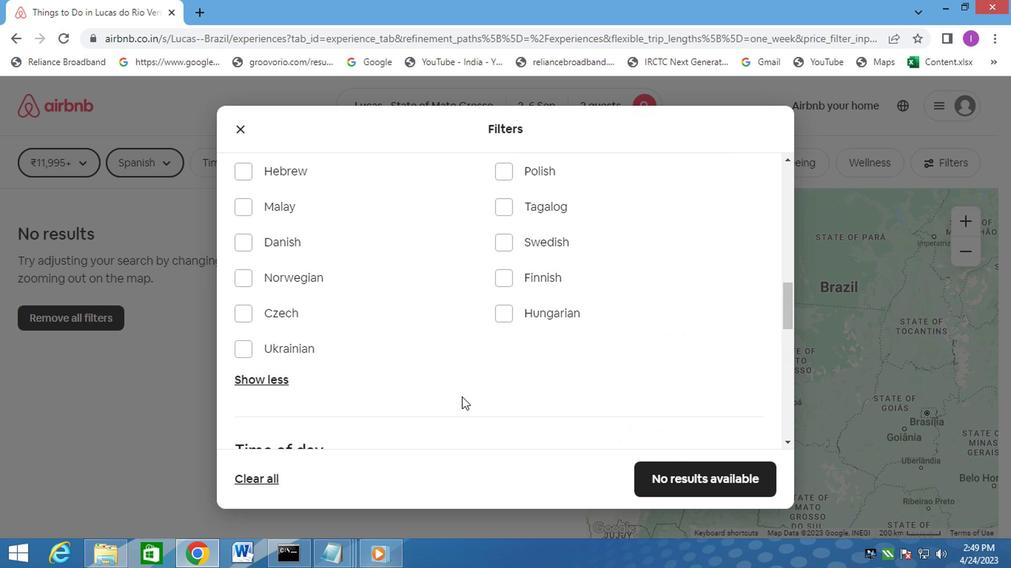 
Action: Mouse moved to (376, 409)
Screenshot: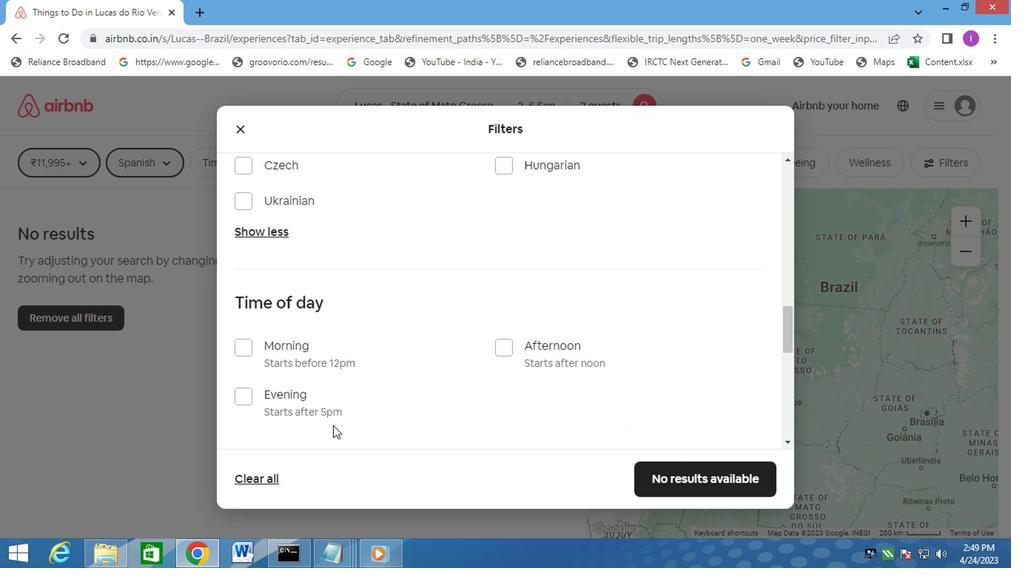 
Action: Mouse scrolled (376, 408) with delta (0, 0)
Screenshot: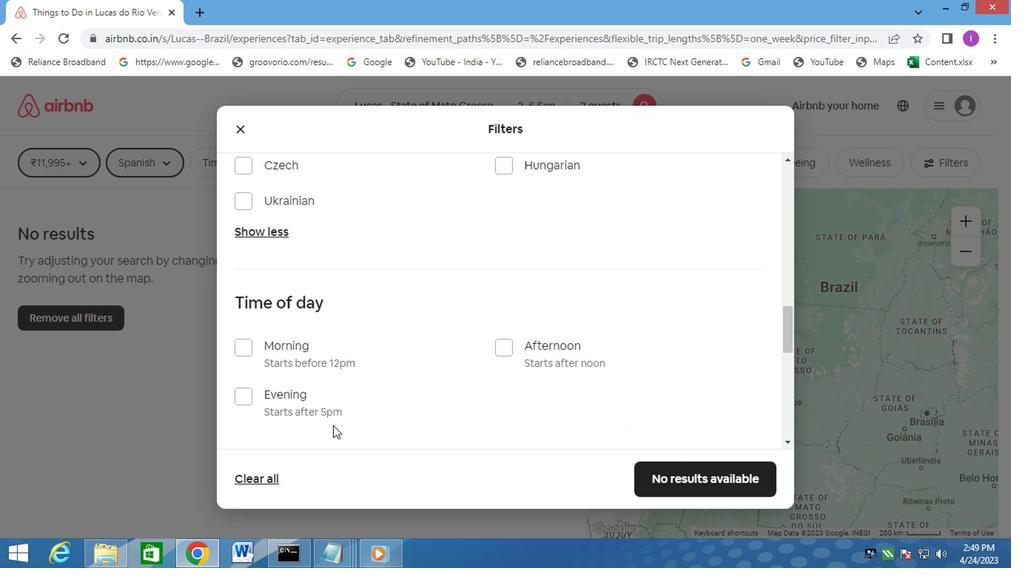 
Action: Mouse moved to (437, 400)
Screenshot: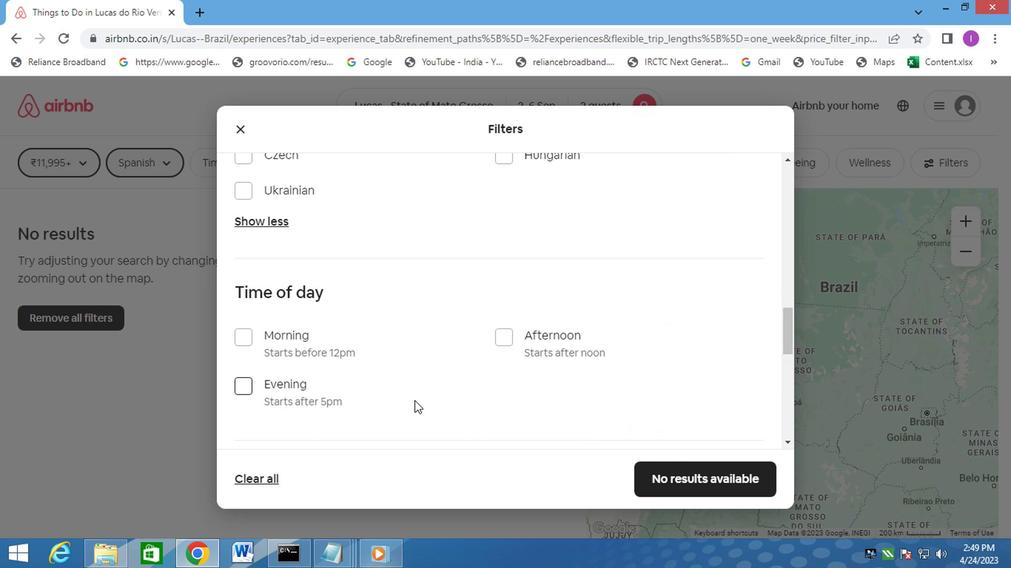 
Action: Mouse scrolled (432, 400) with delta (0, 0)
Screenshot: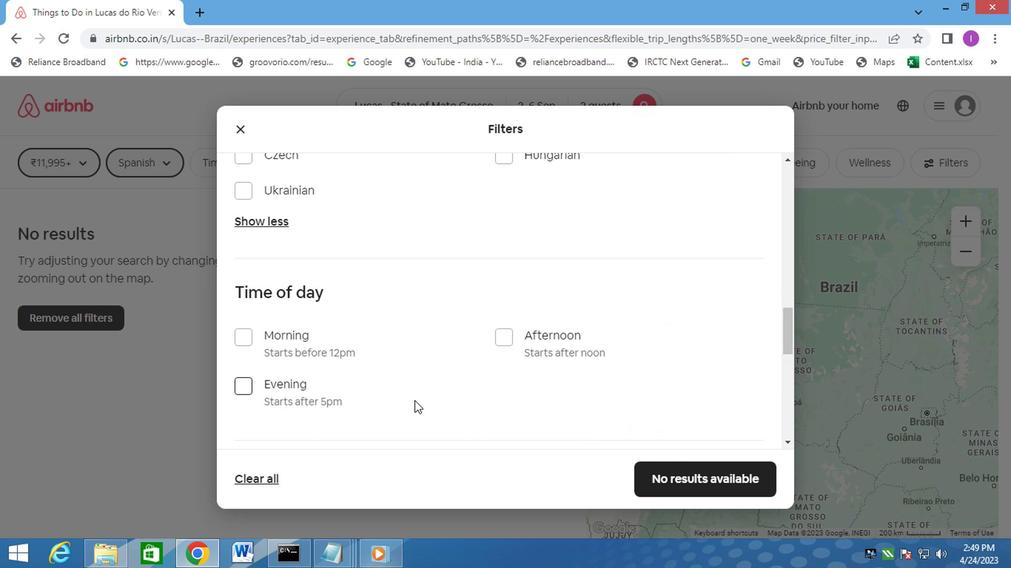 
Action: Mouse moved to (446, 400)
Screenshot: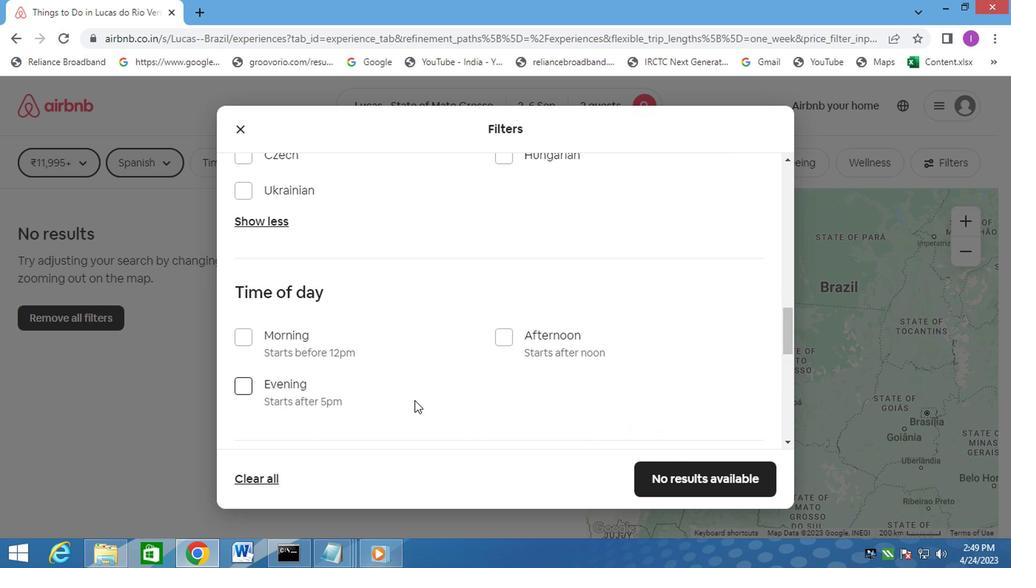 
Action: Mouse scrolled (446, 399) with delta (0, -1)
Screenshot: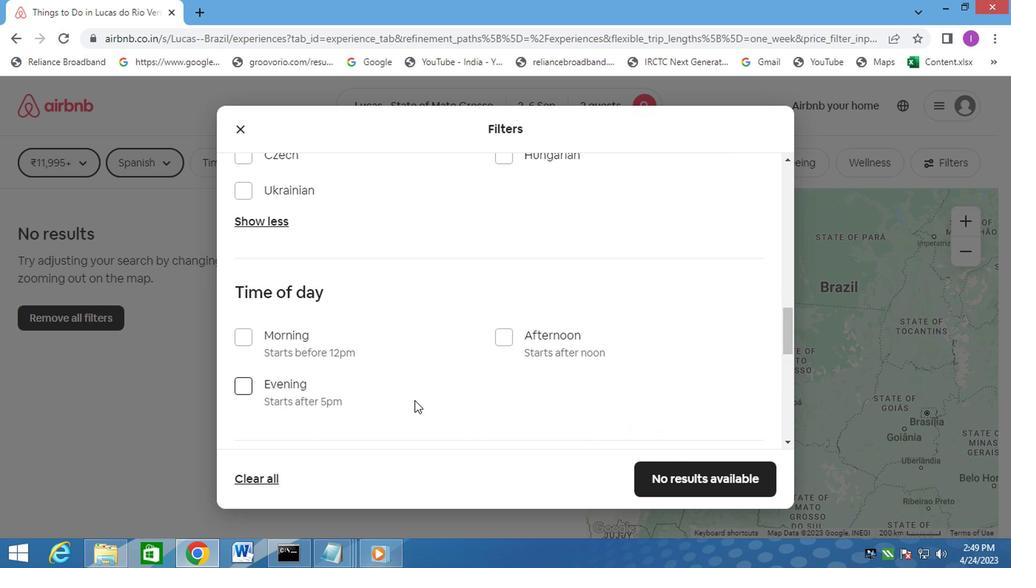 
Action: Mouse moved to (456, 392)
Screenshot: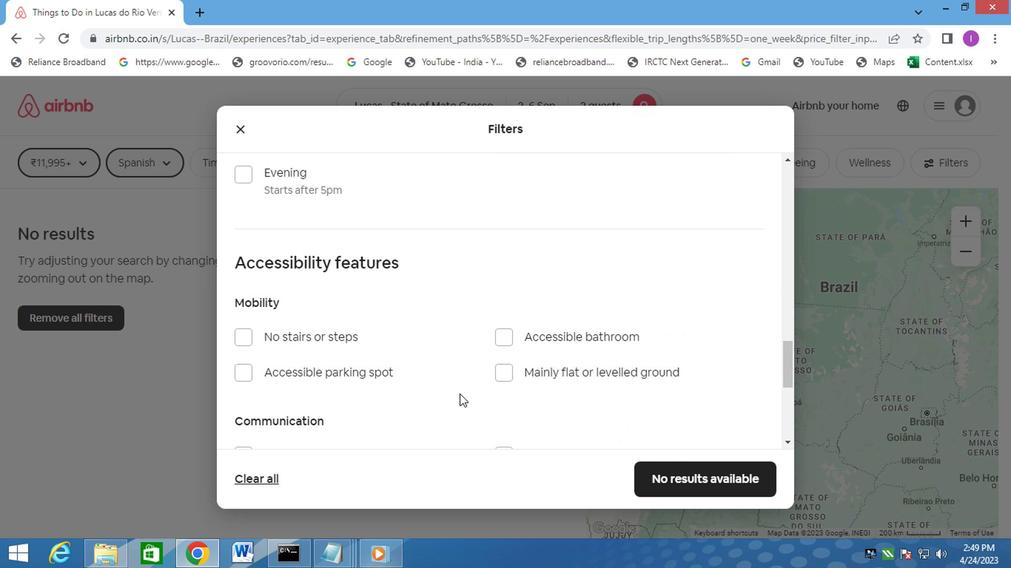 
Action: Mouse scrolled (456, 391) with delta (0, 0)
Screenshot: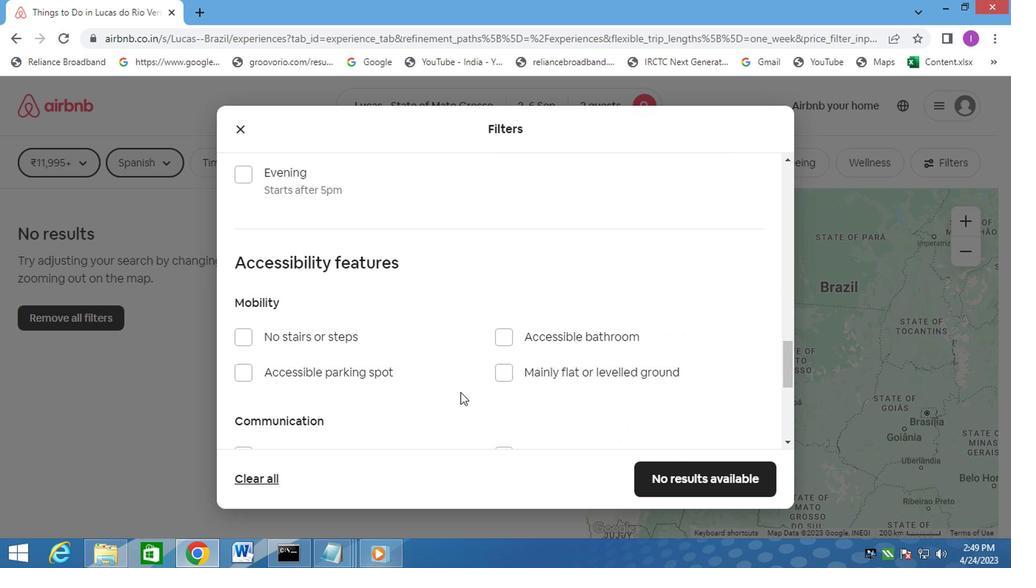 
Action: Mouse scrolled (456, 391) with delta (0, 0)
Screenshot: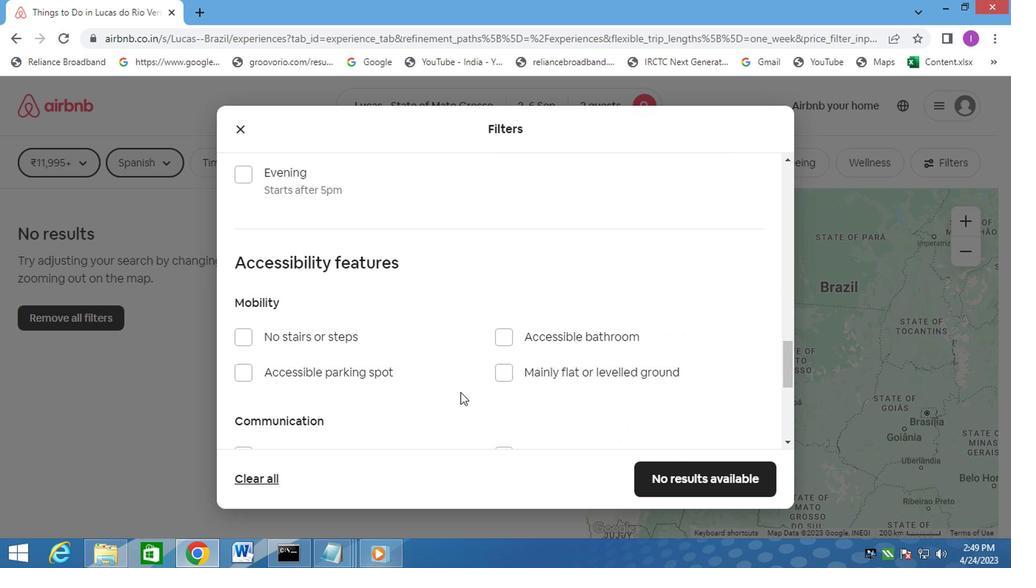 
Action: Mouse scrolled (456, 391) with delta (0, 0)
Screenshot: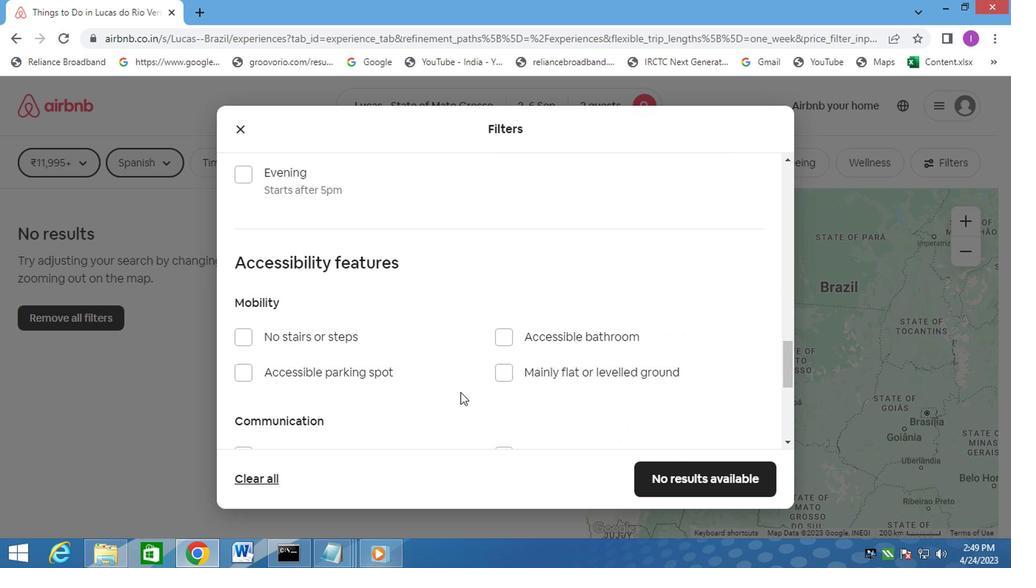 
Action: Mouse moved to (478, 379)
Screenshot: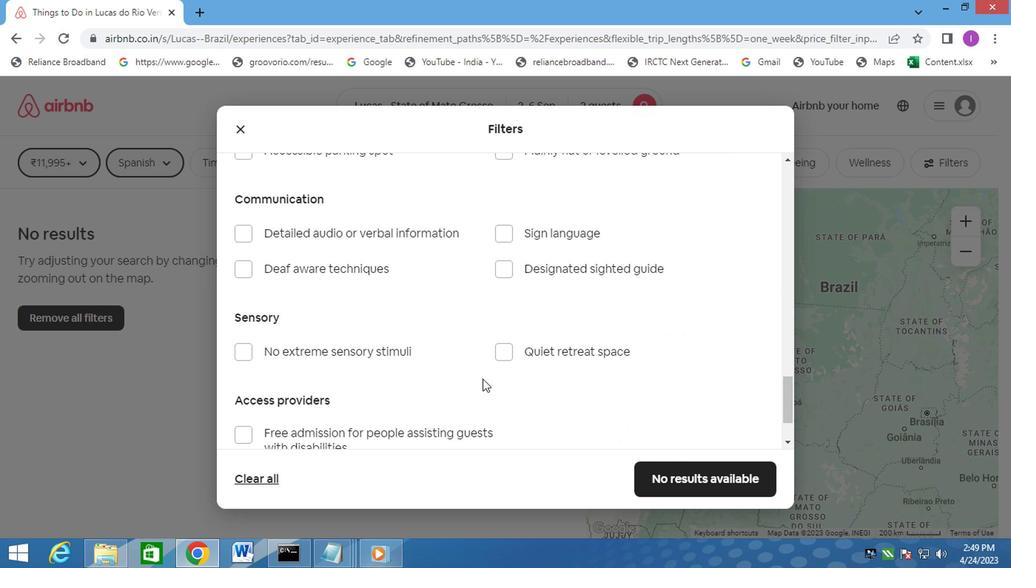 
Action: Mouse scrolled (478, 379) with delta (0, 0)
Screenshot: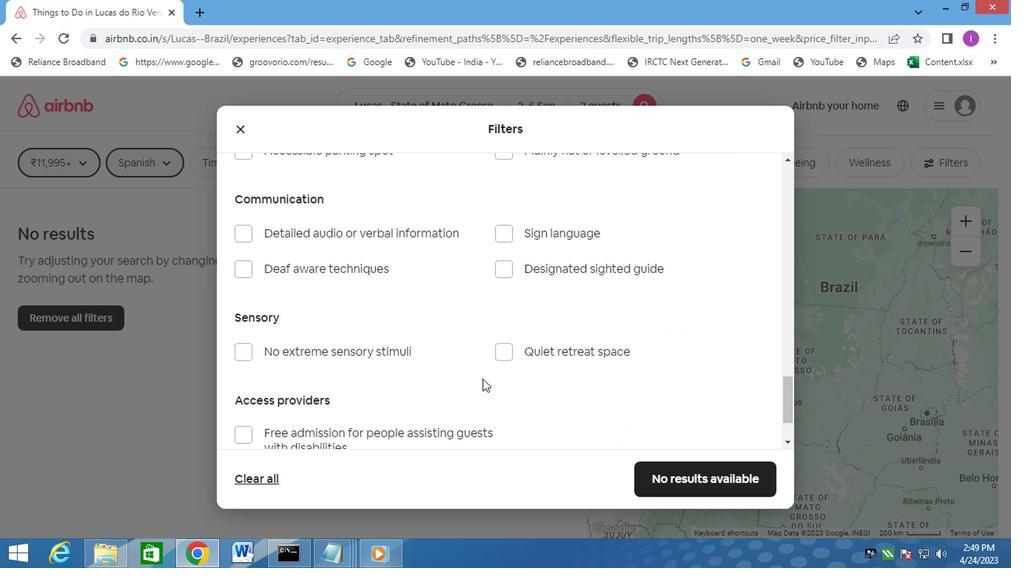 
Action: Mouse moved to (478, 379)
Screenshot: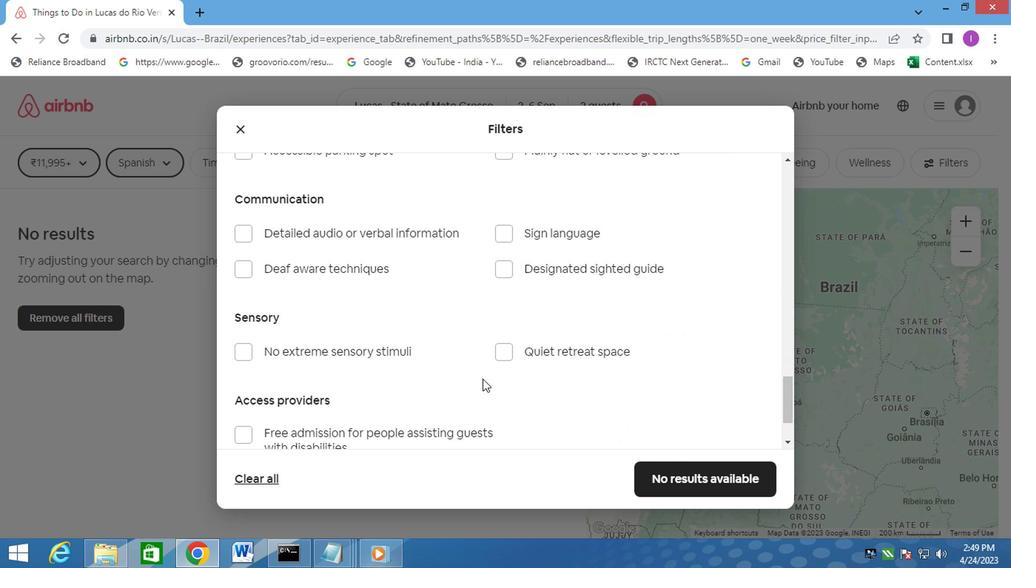 
Action: Mouse scrolled (478, 379) with delta (0, 0)
Screenshot: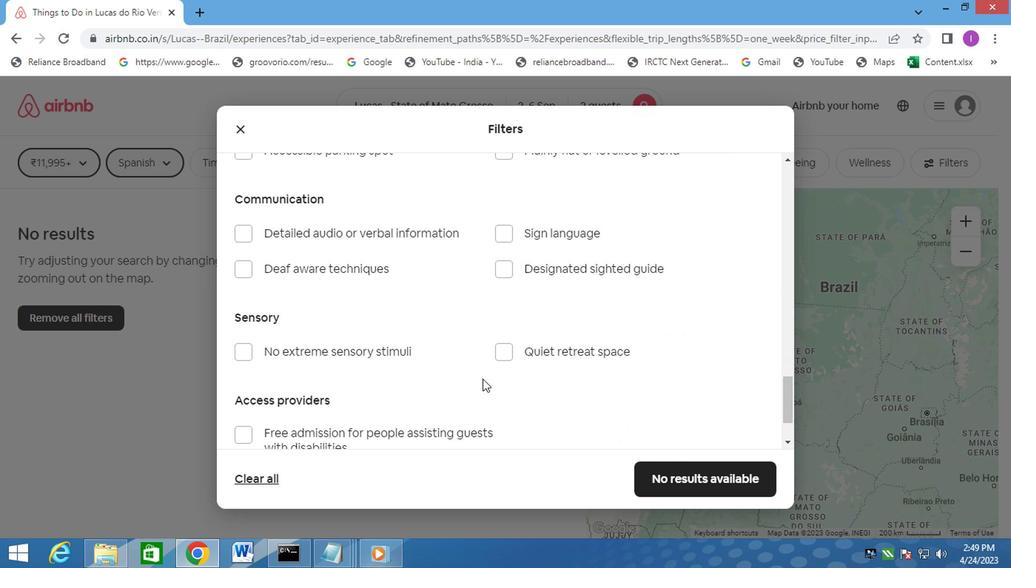 
Action: Mouse scrolled (478, 379) with delta (0, 0)
Screenshot: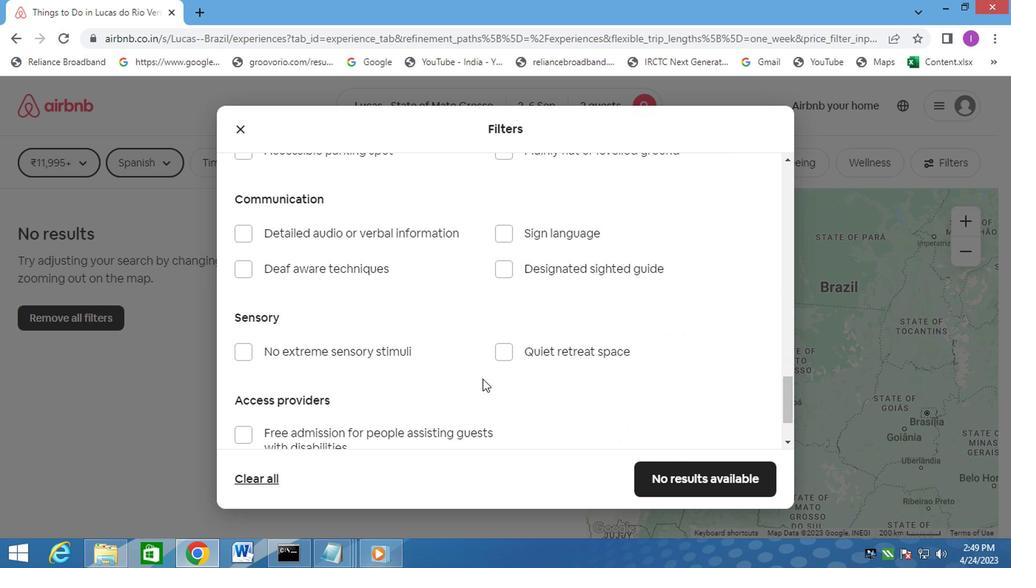 
Action: Mouse moved to (494, 378)
Screenshot: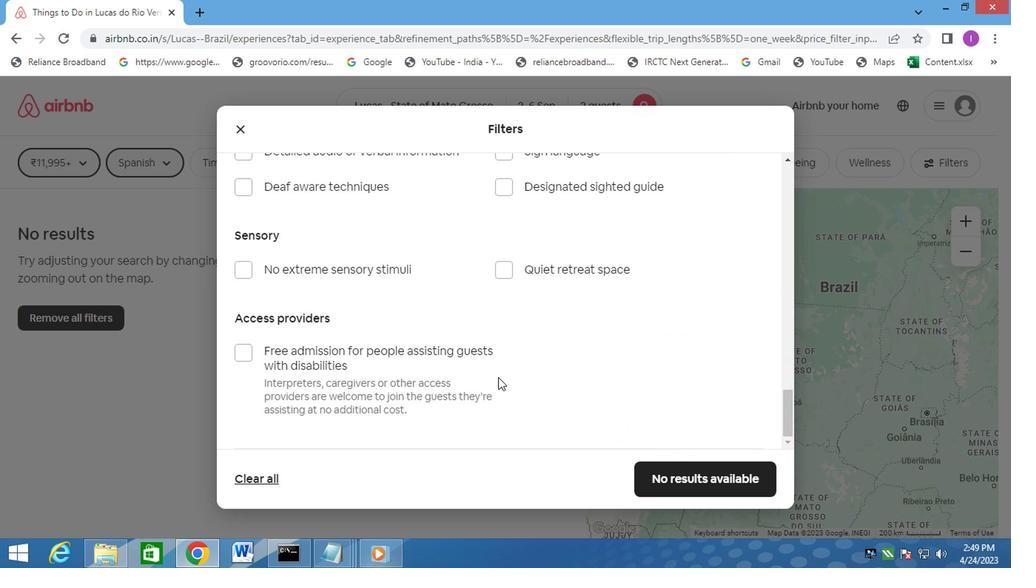 
Action: Mouse scrolled (494, 377) with delta (0, 0)
Screenshot: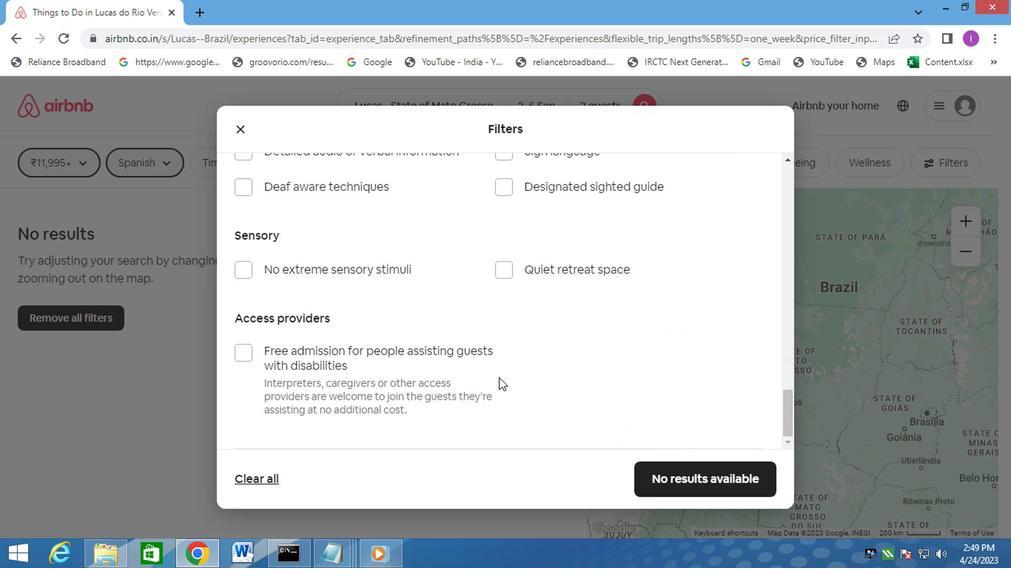 
Action: Mouse moved to (495, 378)
Screenshot: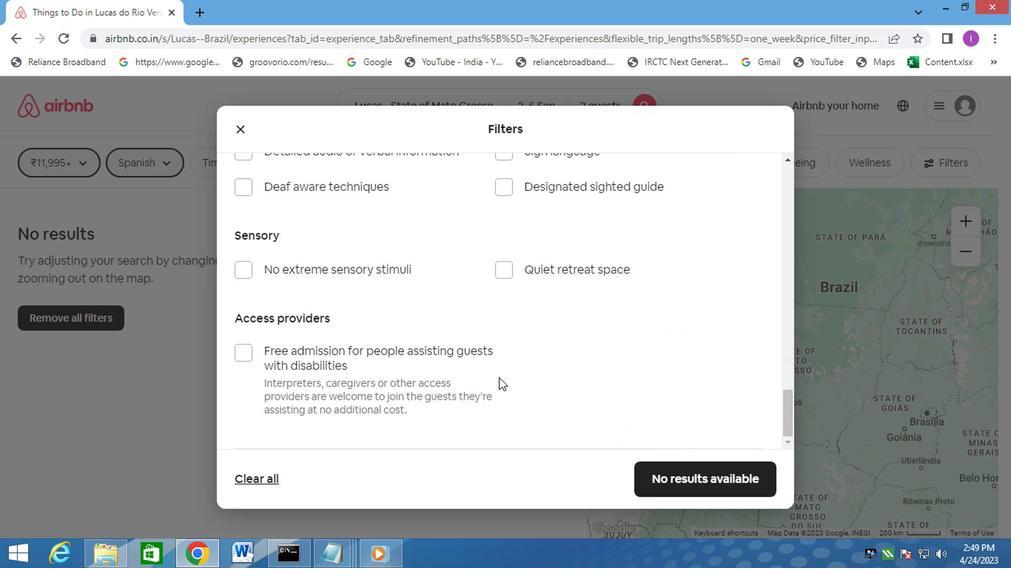 
Action: Mouse scrolled (495, 377) with delta (0, 0)
Screenshot: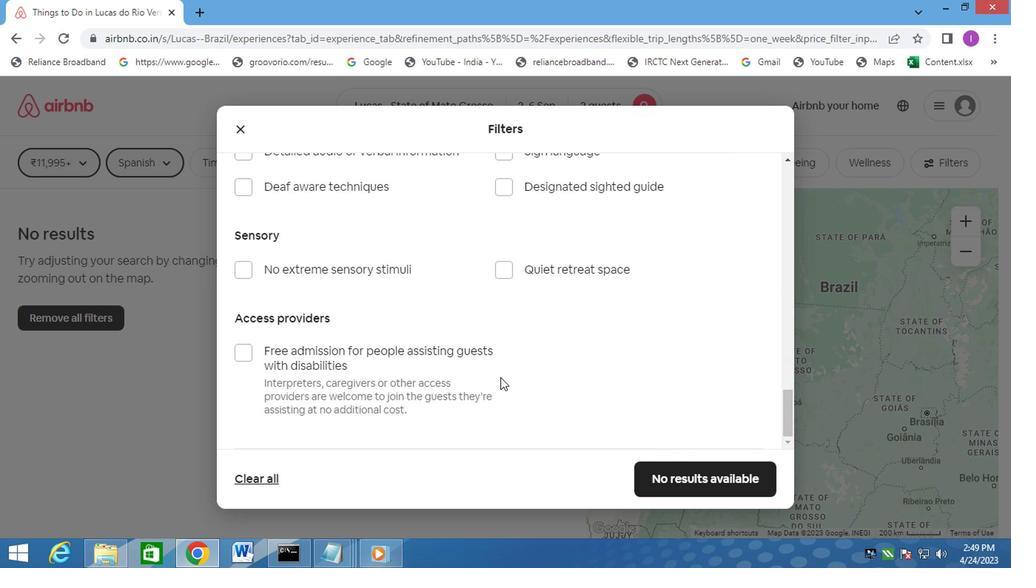 
Action: Mouse scrolled (495, 377) with delta (0, 0)
Screenshot: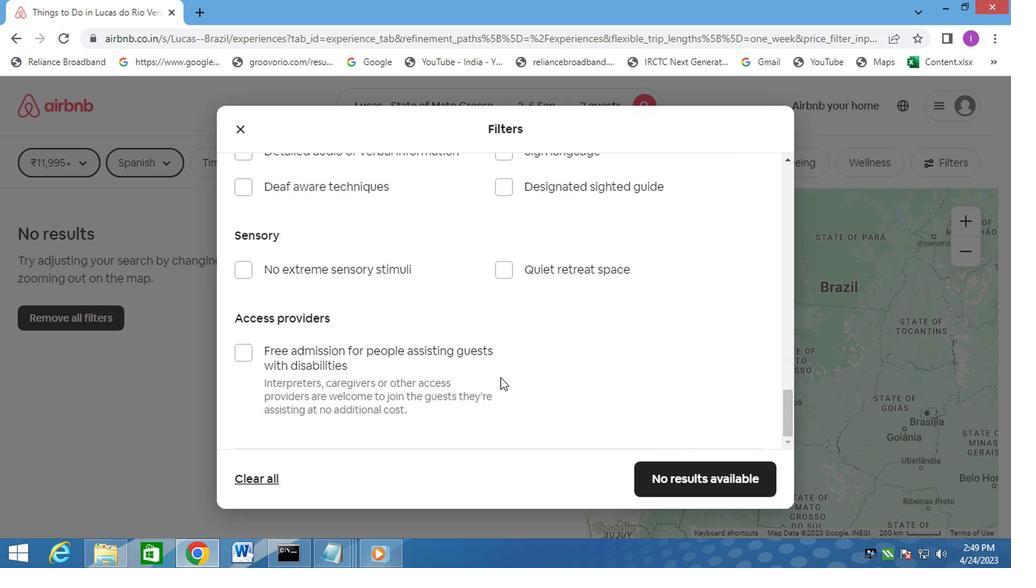 
Action: Mouse moved to (497, 378)
Screenshot: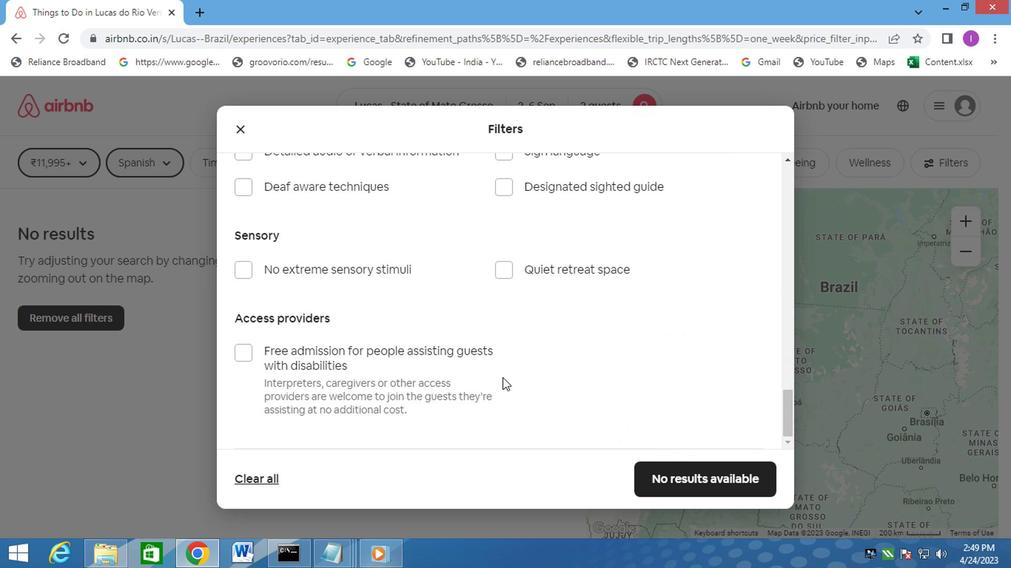
Action: Mouse scrolled (497, 377) with delta (0, 0)
Screenshot: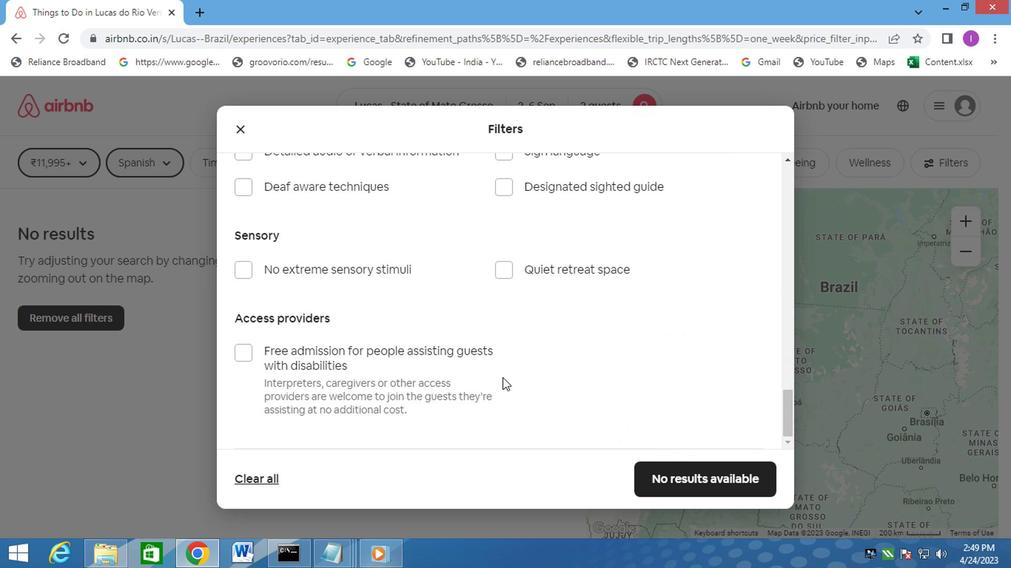 
Action: Mouse moved to (499, 379)
Screenshot: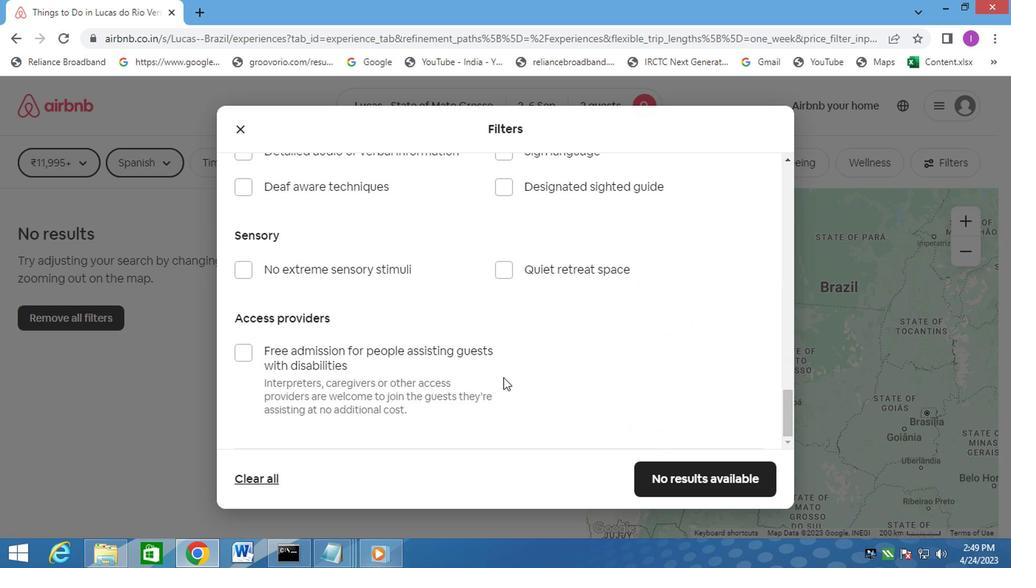 
Action: Mouse scrolled (499, 377) with delta (0, 0)
Screenshot: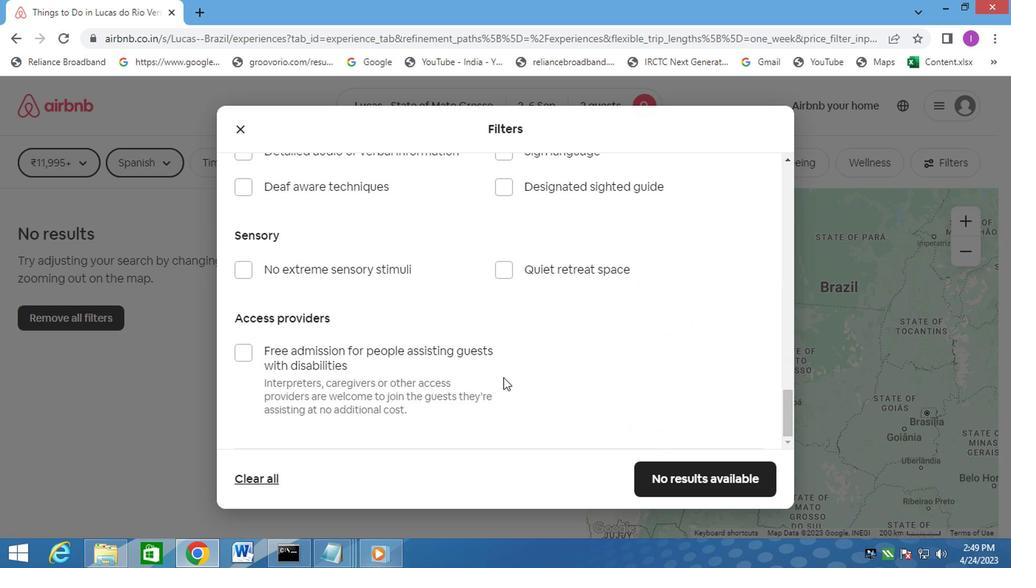 
Action: Mouse moved to (506, 379)
Screenshot: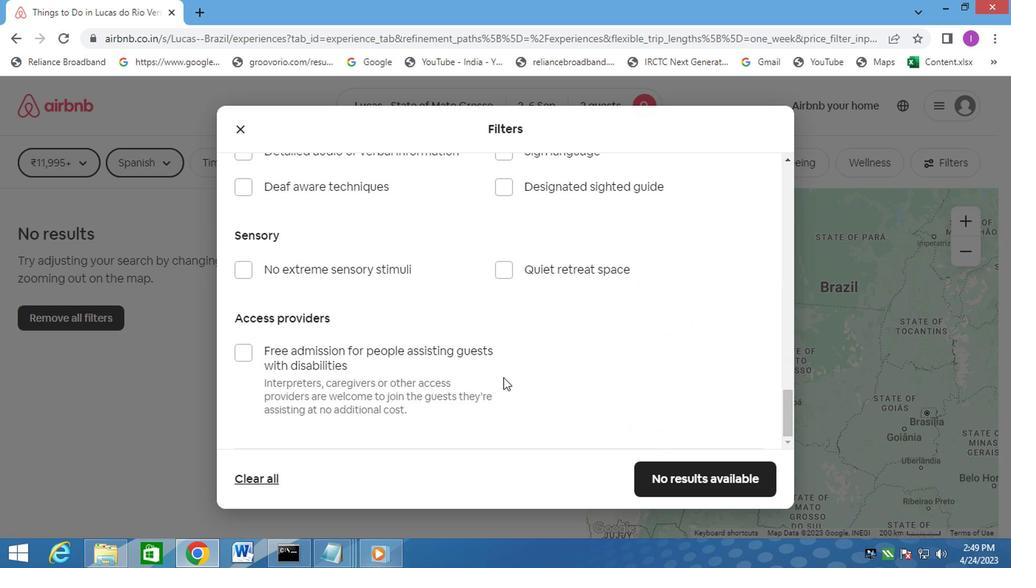 
Action: Mouse scrolled (506, 379) with delta (0, 0)
Screenshot: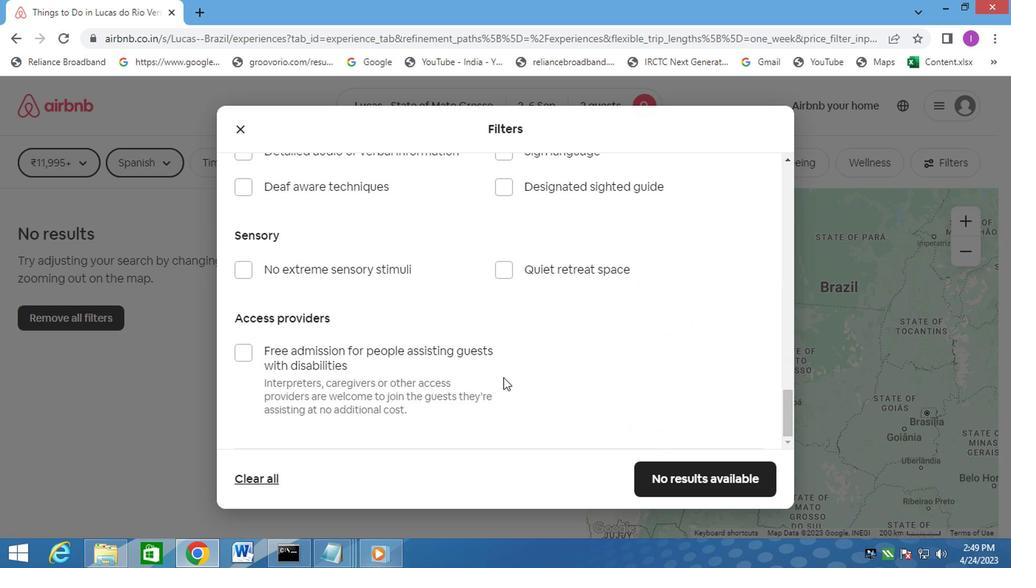 
Action: Mouse moved to (633, 368)
Screenshot: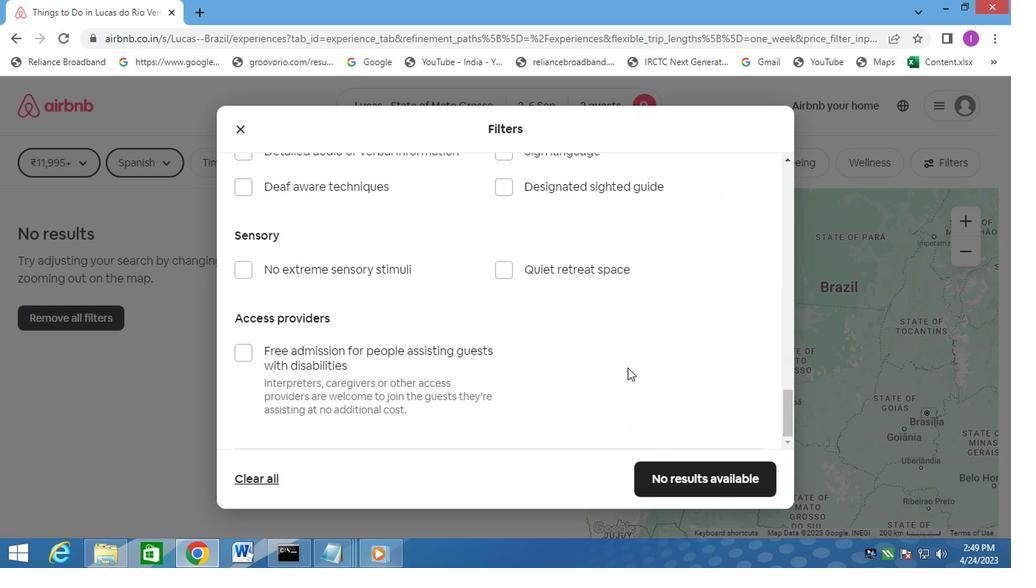 
Action: Mouse scrolled (633, 367) with delta (0, -1)
Screenshot: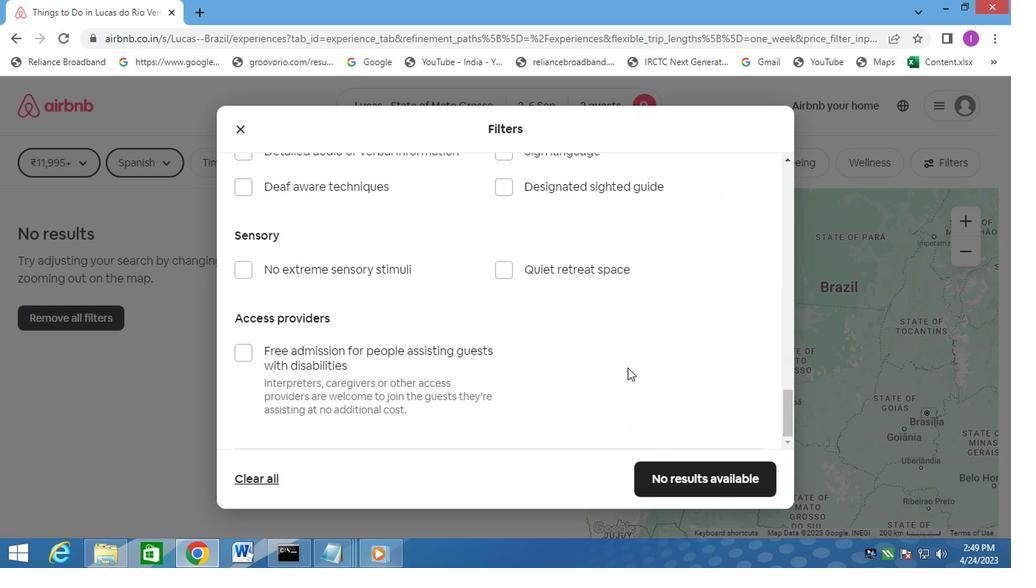 
Action: Mouse moved to (646, 369)
Screenshot: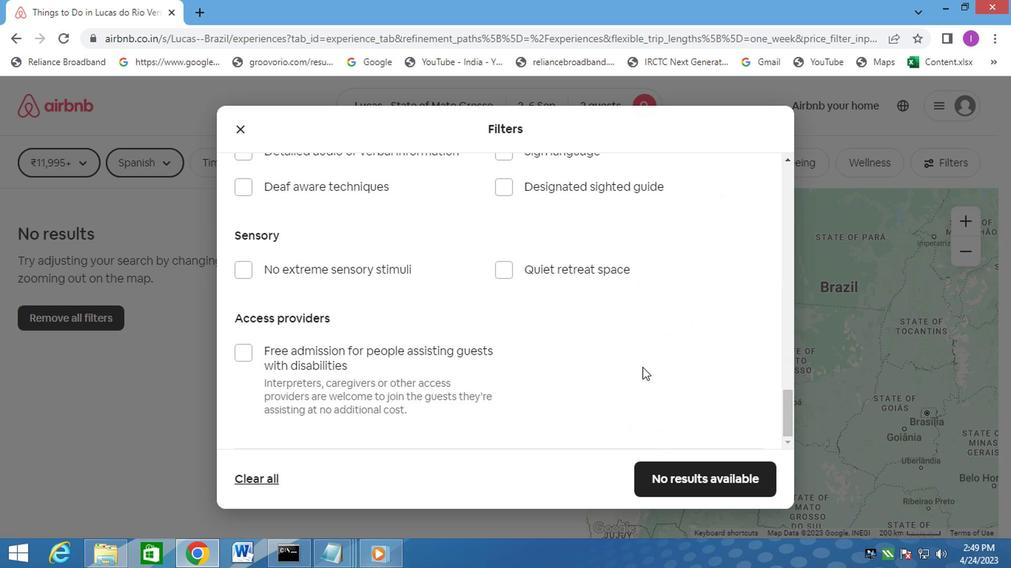 
Action: Mouse scrolled (640, 367) with delta (0, -1)
Screenshot: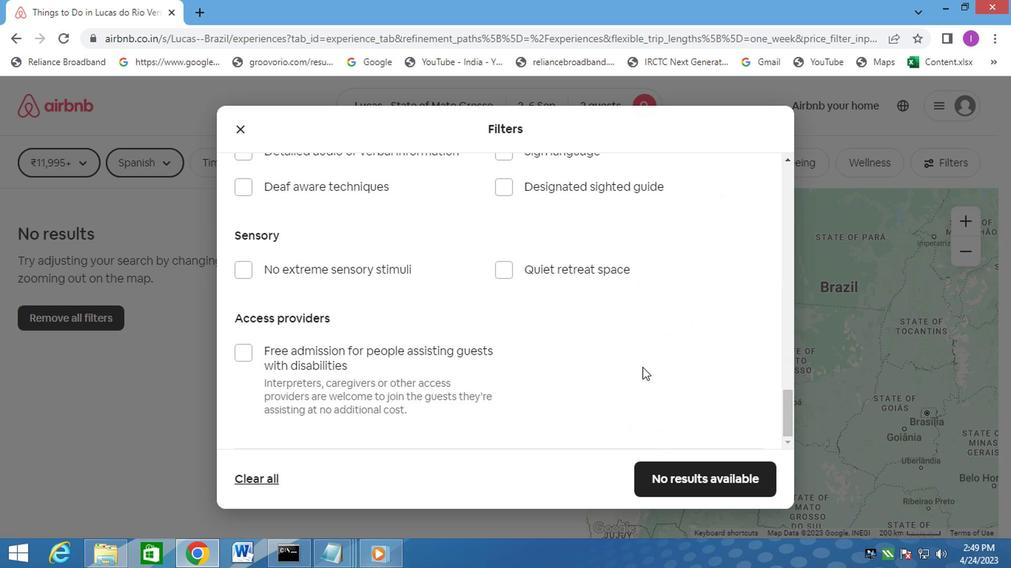 
Action: Mouse moved to (653, 371)
Screenshot: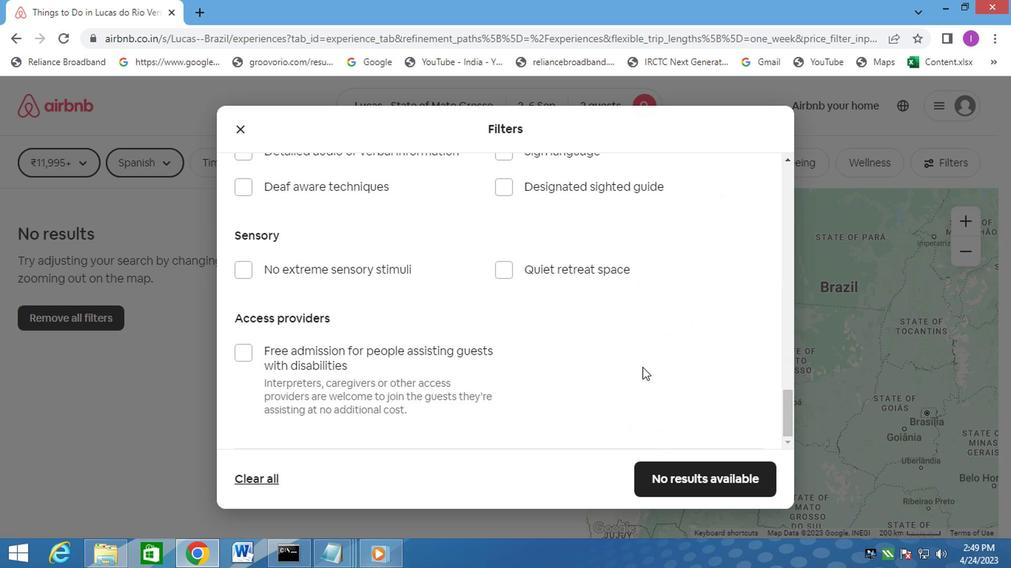 
Action: Mouse scrolled (646, 368) with delta (0, 0)
Screenshot: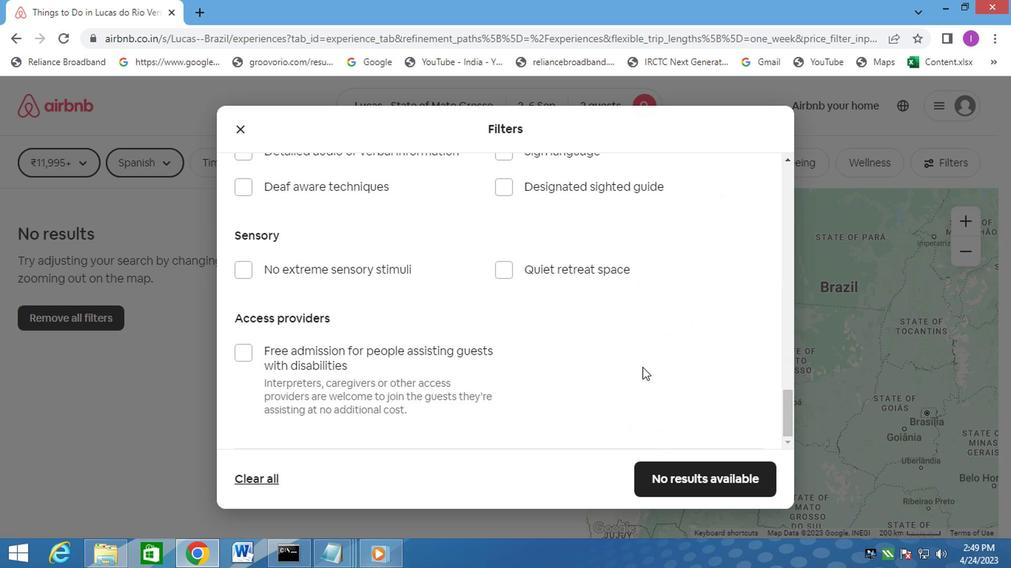 
Action: Mouse moved to (684, 480)
Screenshot: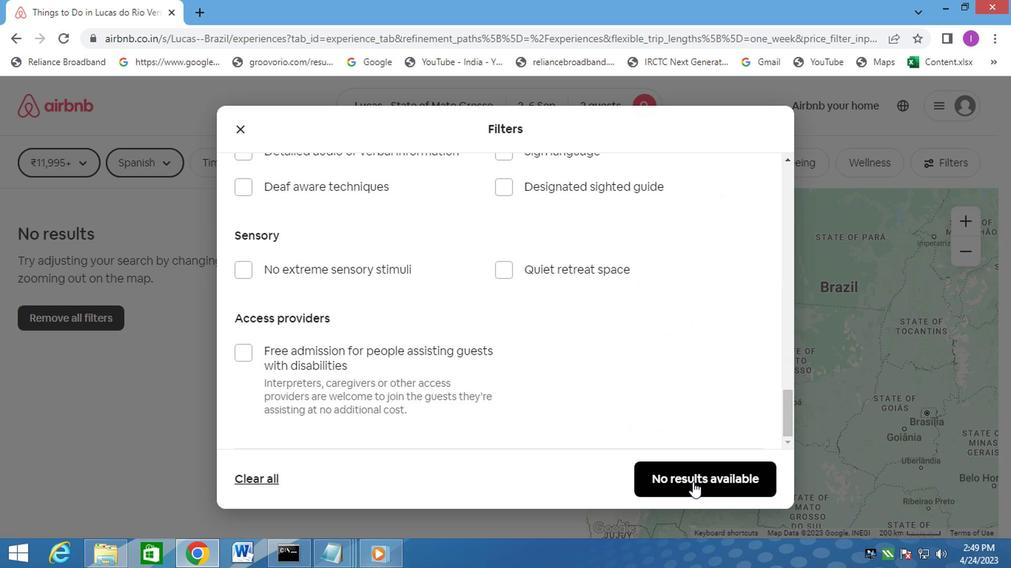 
Action: Mouse pressed left at (684, 480)
Screenshot: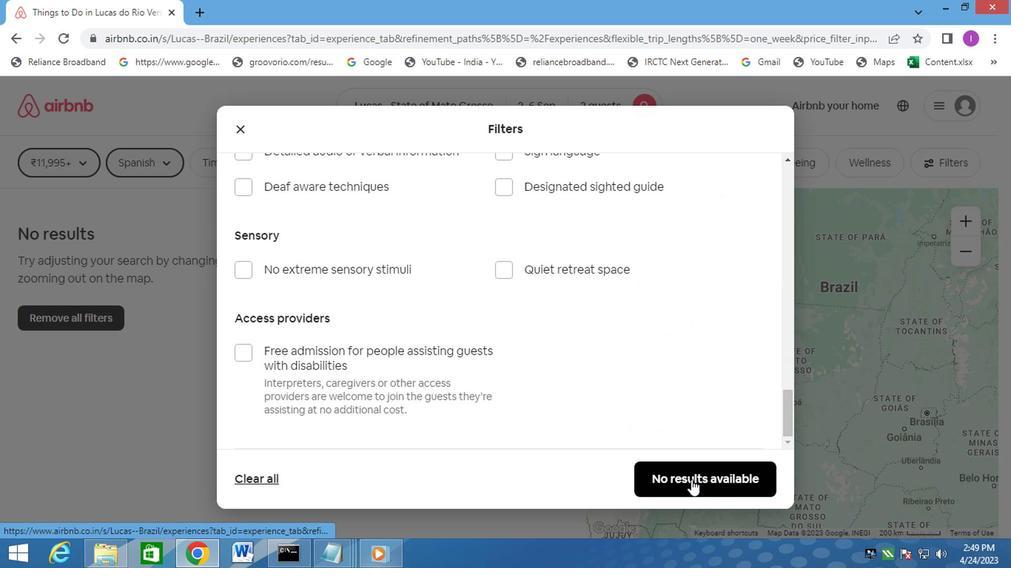 
Action: Mouse moved to (465, 34)
Screenshot: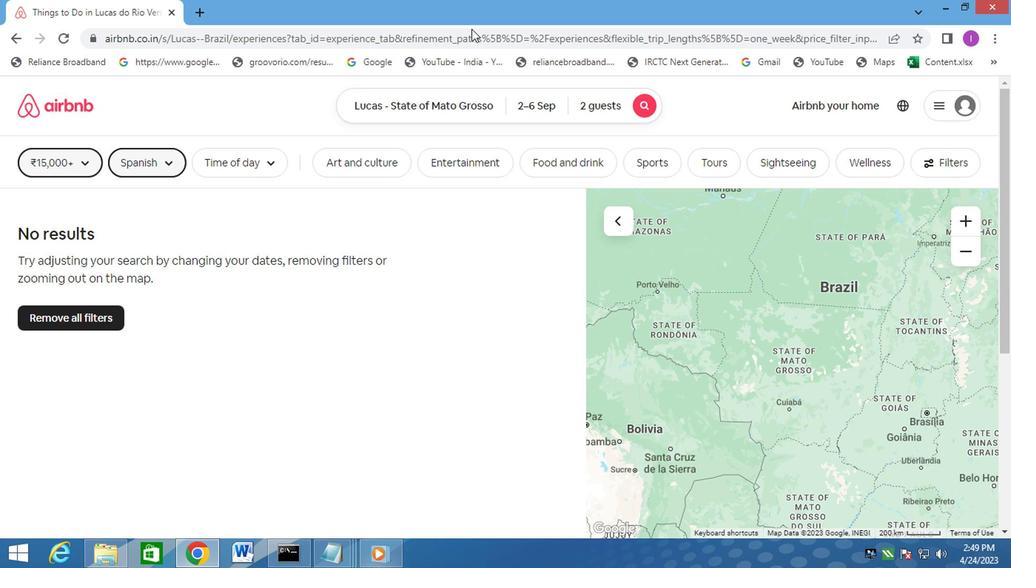 
Action: Key pressed <Key.f8>
Screenshot: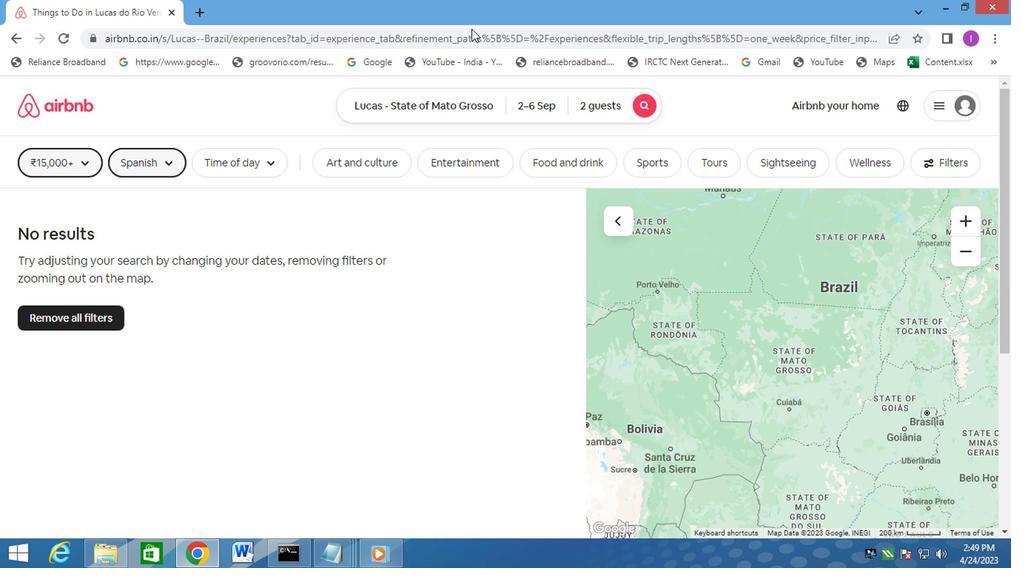 
